 Task: Arrange a 45-minute update session on organizational changes.
Action: Mouse moved to (82, 148)
Screenshot: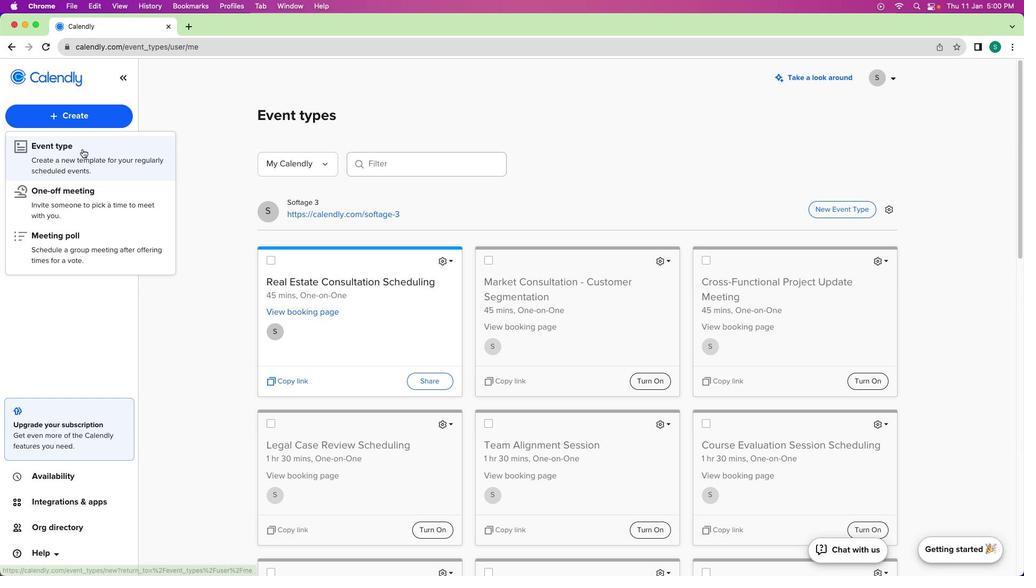 
Action: Mouse pressed left at (82, 148)
Screenshot: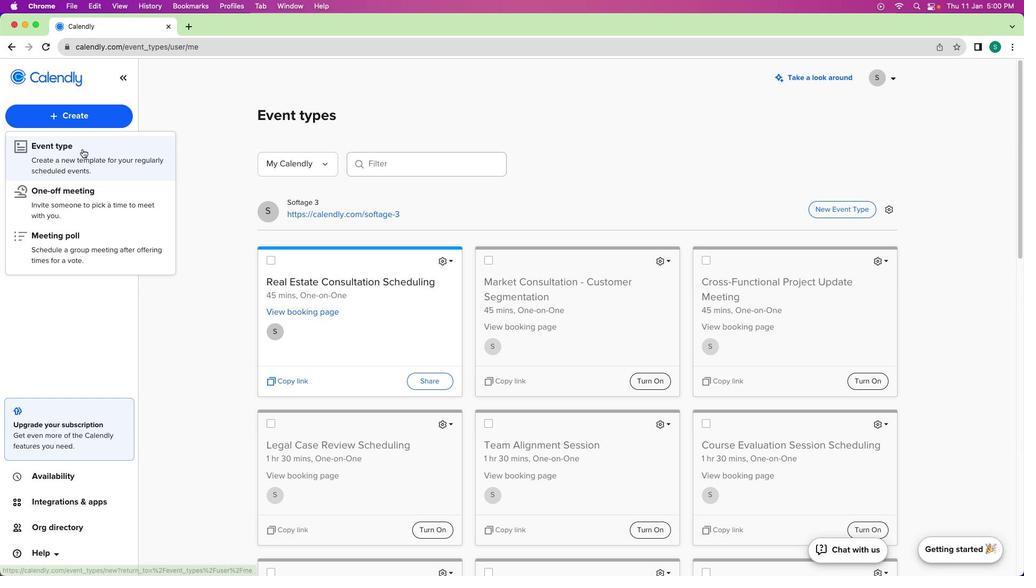 
Action: Mouse moved to (353, 203)
Screenshot: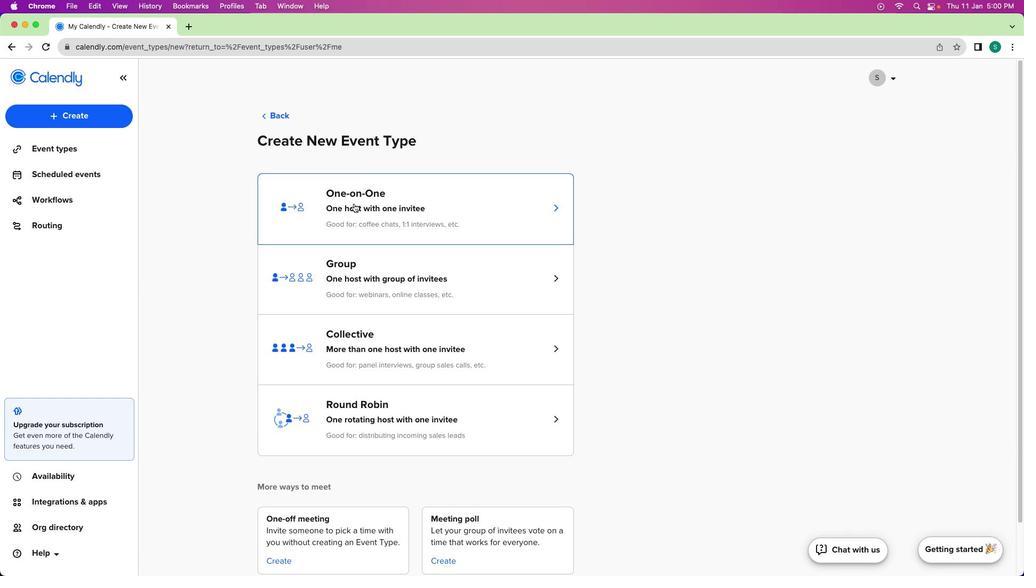 
Action: Mouse pressed left at (353, 203)
Screenshot: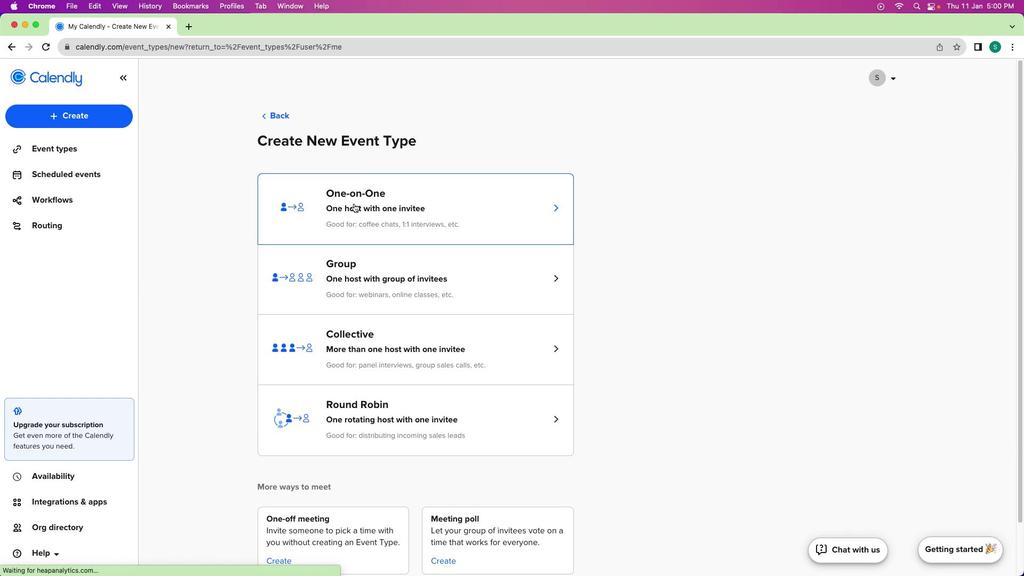 
Action: Mouse moved to (164, 164)
Screenshot: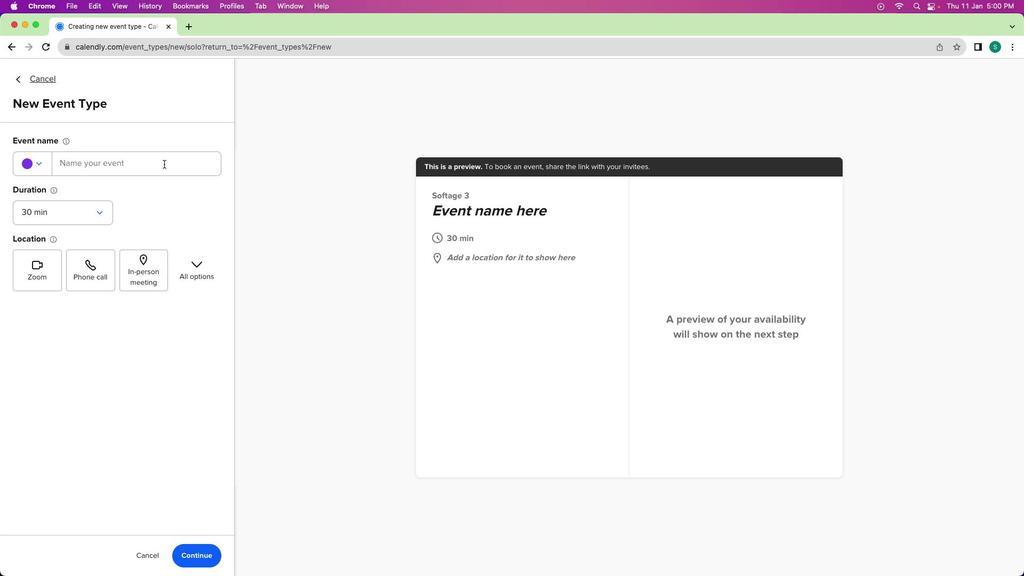 
Action: Mouse pressed left at (164, 164)
Screenshot: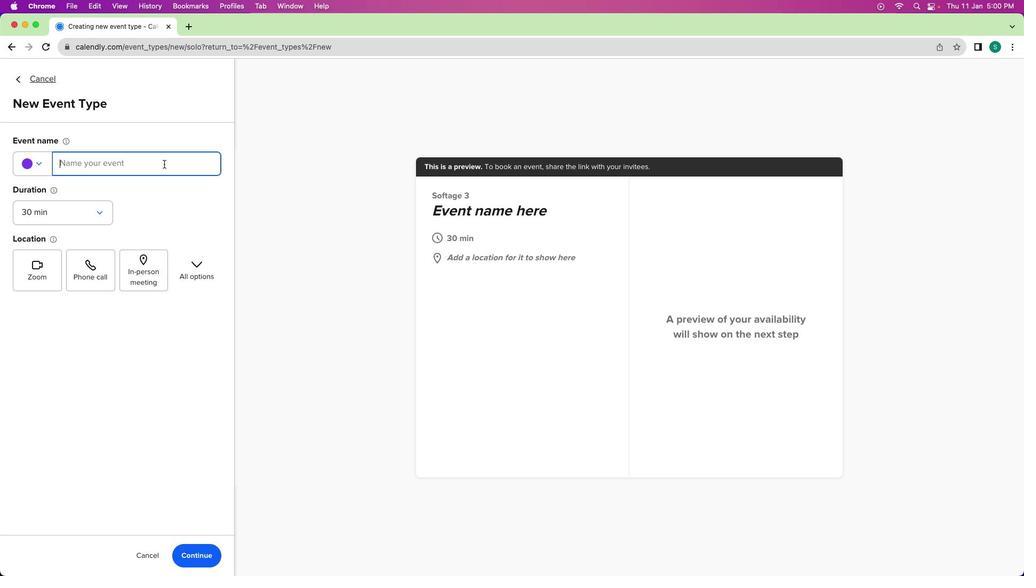 
Action: Mouse moved to (163, 168)
Screenshot: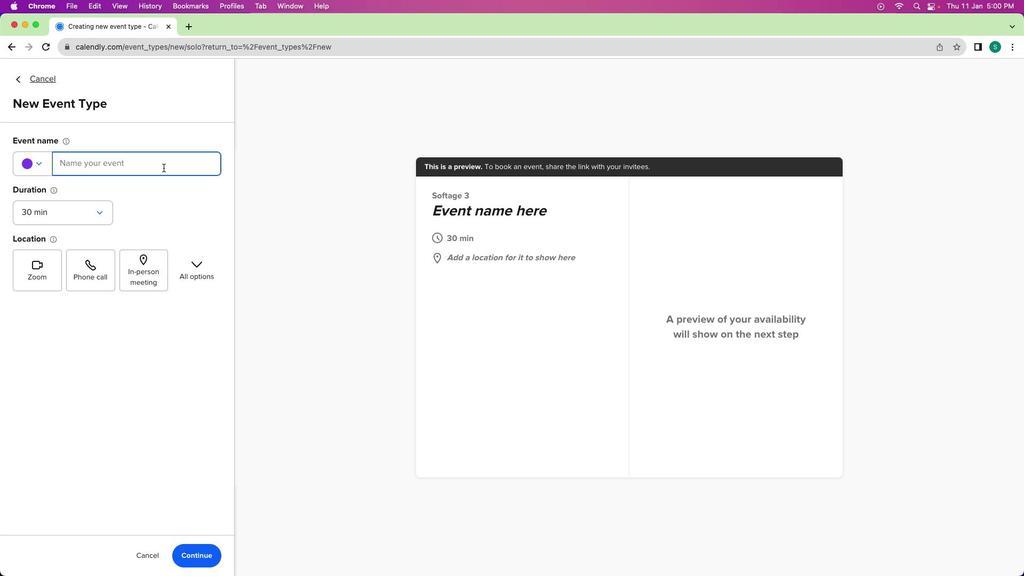 
Action: Key pressed Key.shift'O''r''g''a''n''i''x'Key.backspace'z''a''t''i''o''n''a''l'Key.spaceKey.shift'C''h''a''n''g''e''s'Key.spaceKey.shift'U''p''d''a''t''e'Key.spaceKey.shift'S''e''s''s''i''o''n'
Screenshot: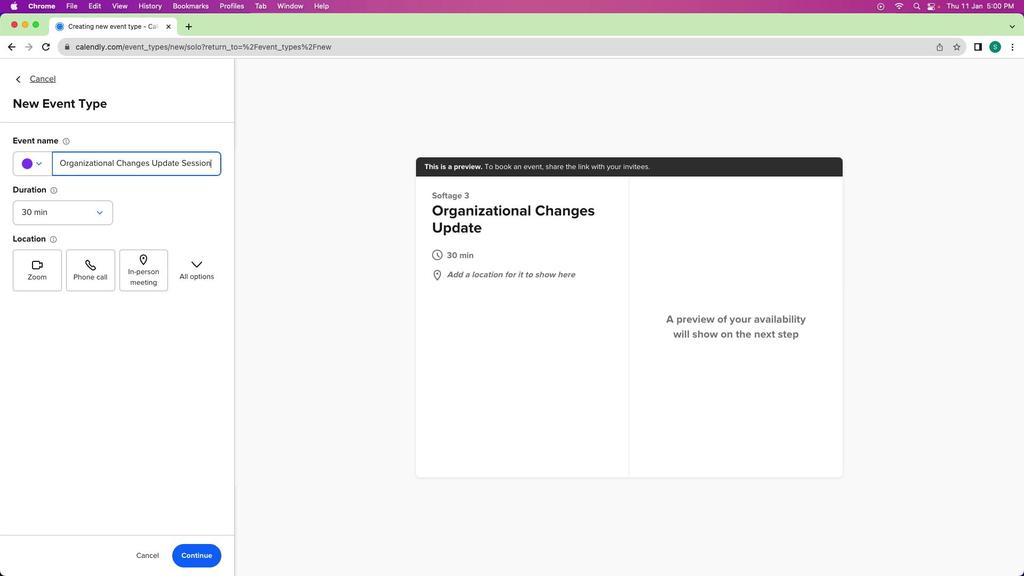 
Action: Mouse moved to (42, 170)
Screenshot: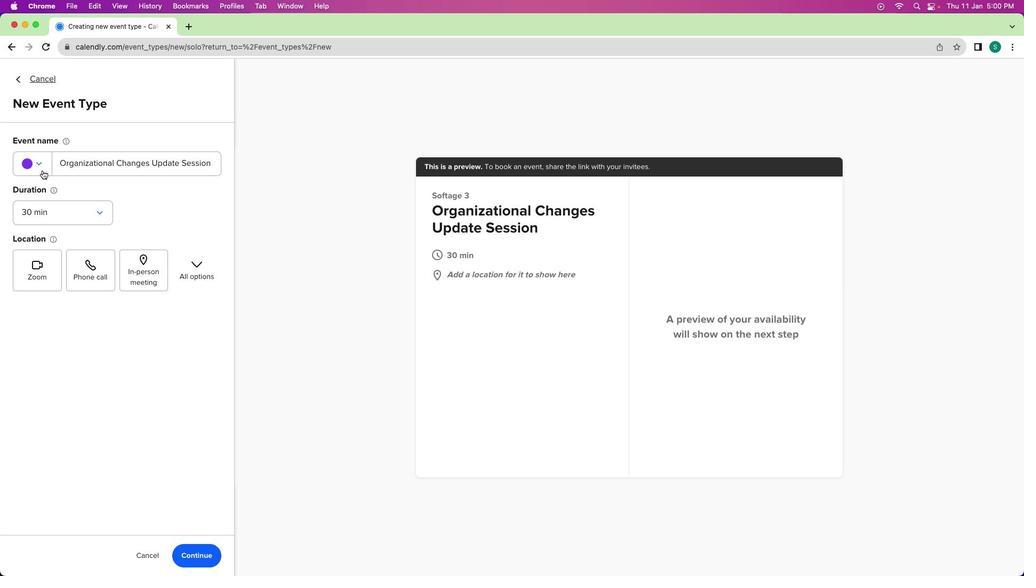 
Action: Mouse pressed left at (42, 170)
Screenshot: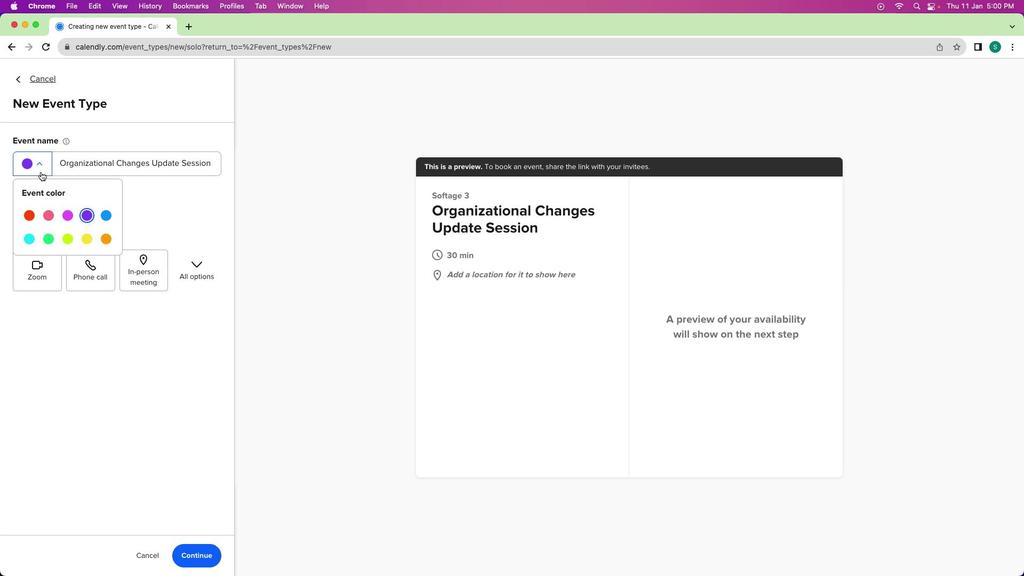 
Action: Mouse moved to (49, 236)
Screenshot: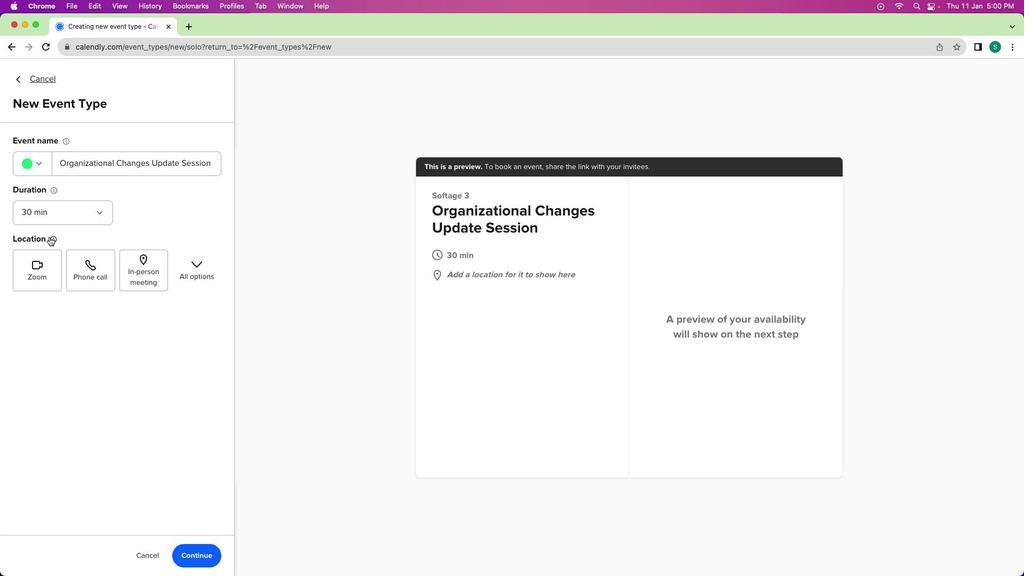 
Action: Mouse pressed left at (49, 236)
Screenshot: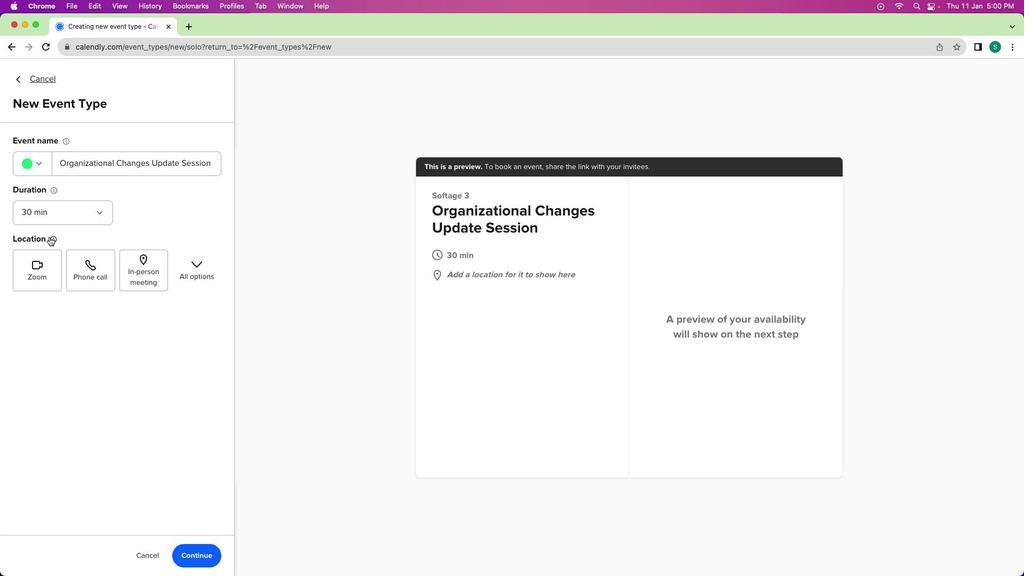 
Action: Mouse moved to (63, 216)
Screenshot: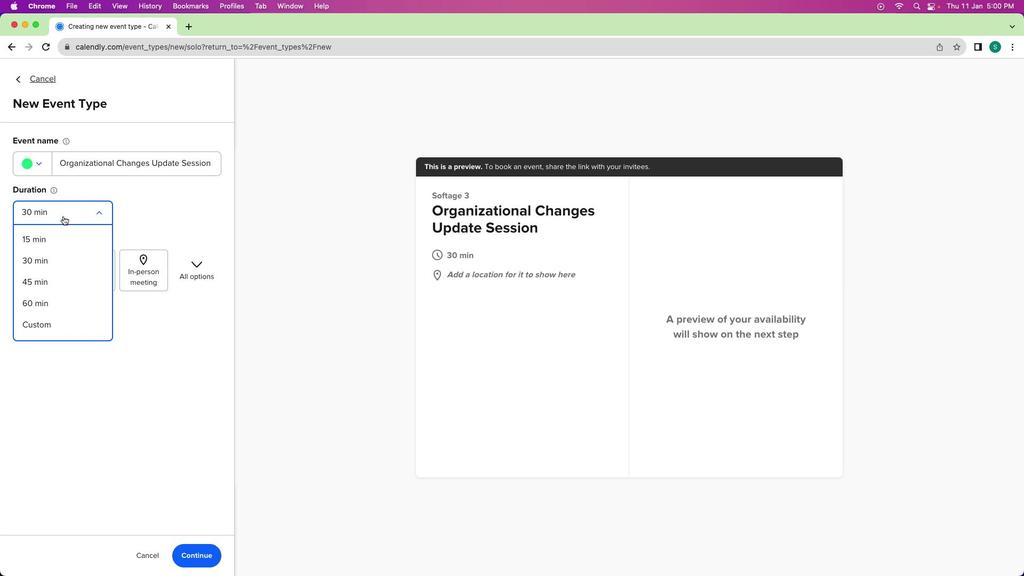 
Action: Mouse pressed left at (63, 216)
Screenshot: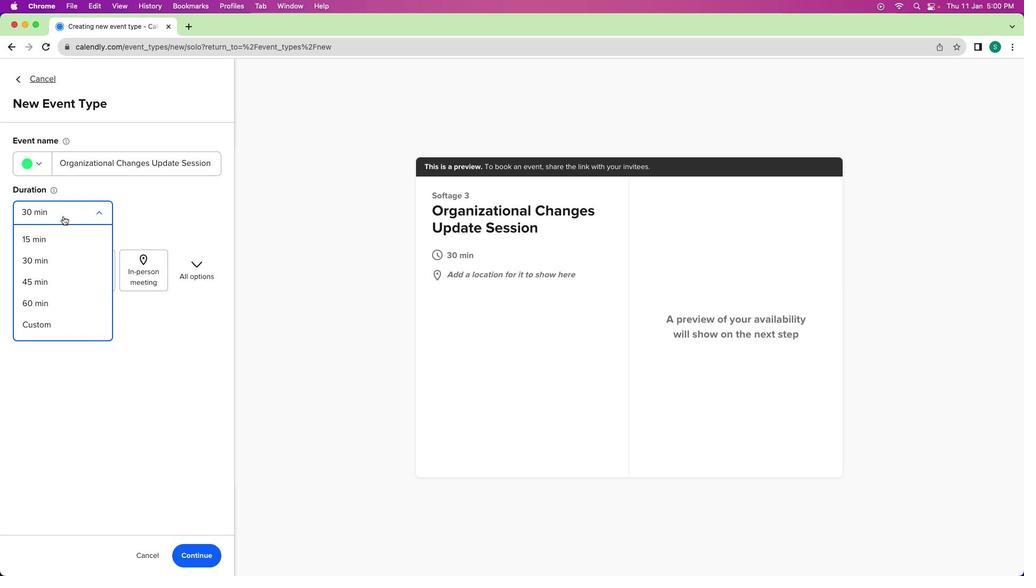 
Action: Mouse moved to (44, 285)
Screenshot: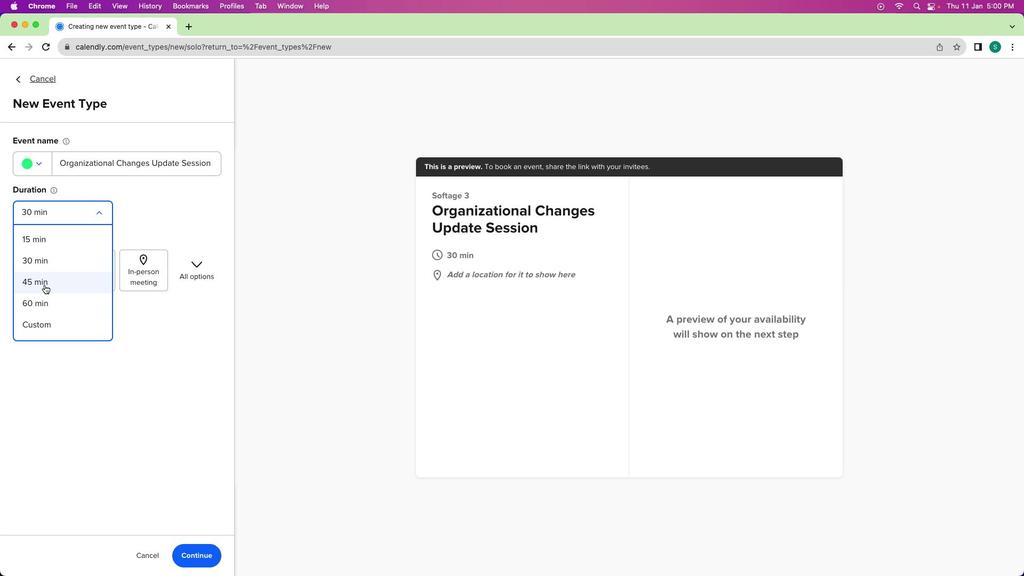 
Action: Mouse pressed left at (44, 285)
Screenshot: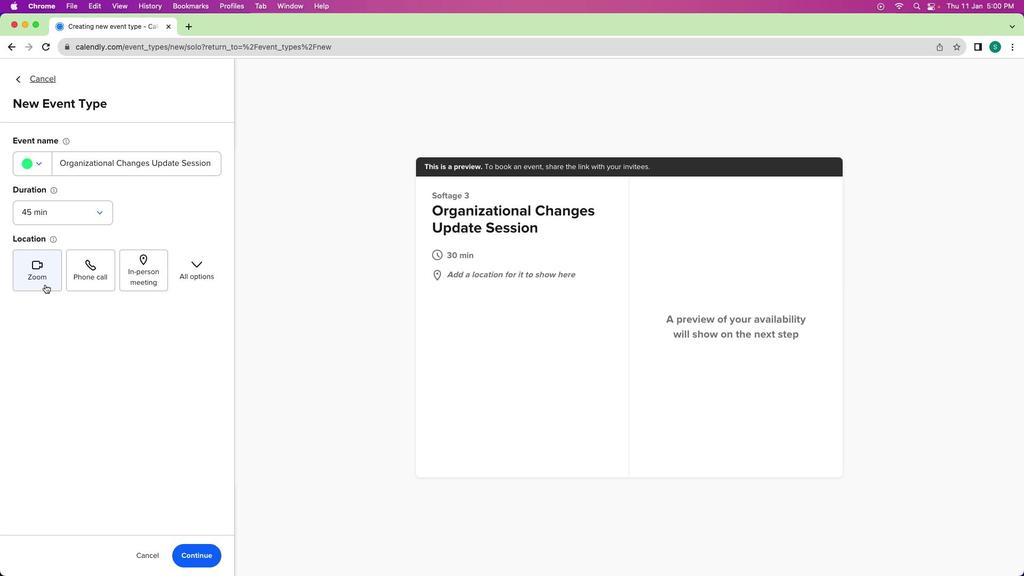 
Action: Mouse moved to (49, 282)
Screenshot: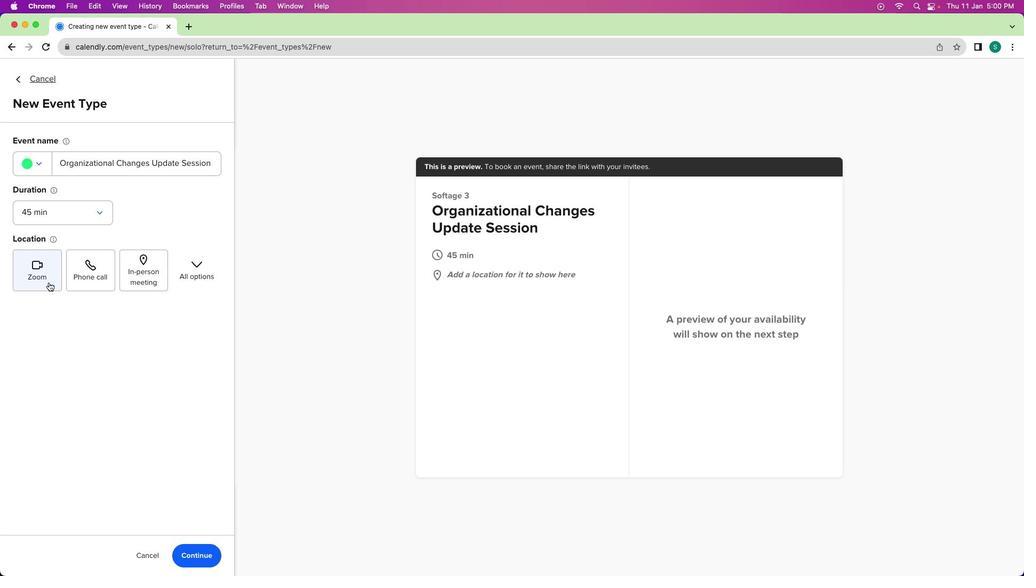 
Action: Mouse pressed left at (49, 282)
Screenshot: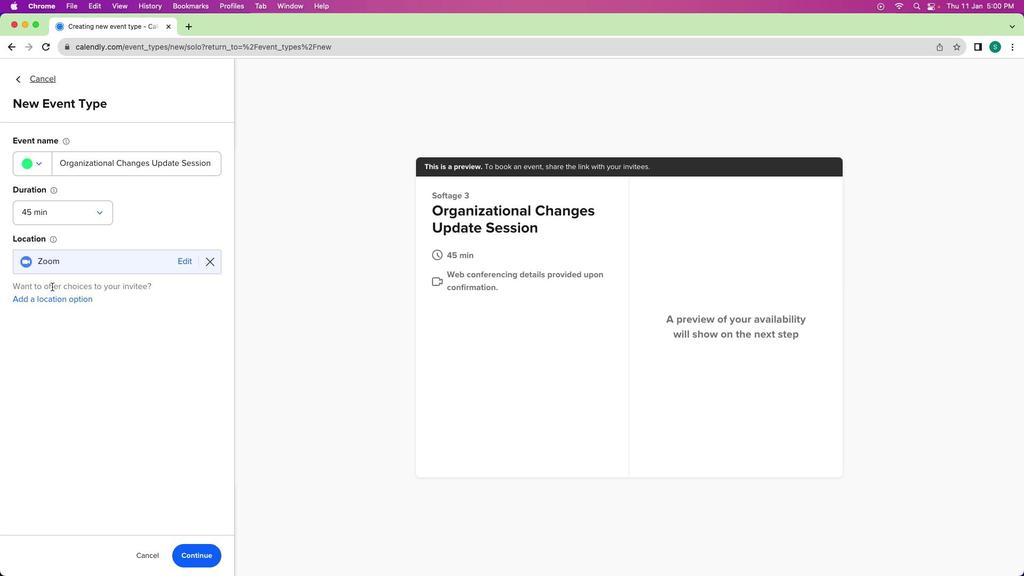 
Action: Mouse moved to (191, 545)
Screenshot: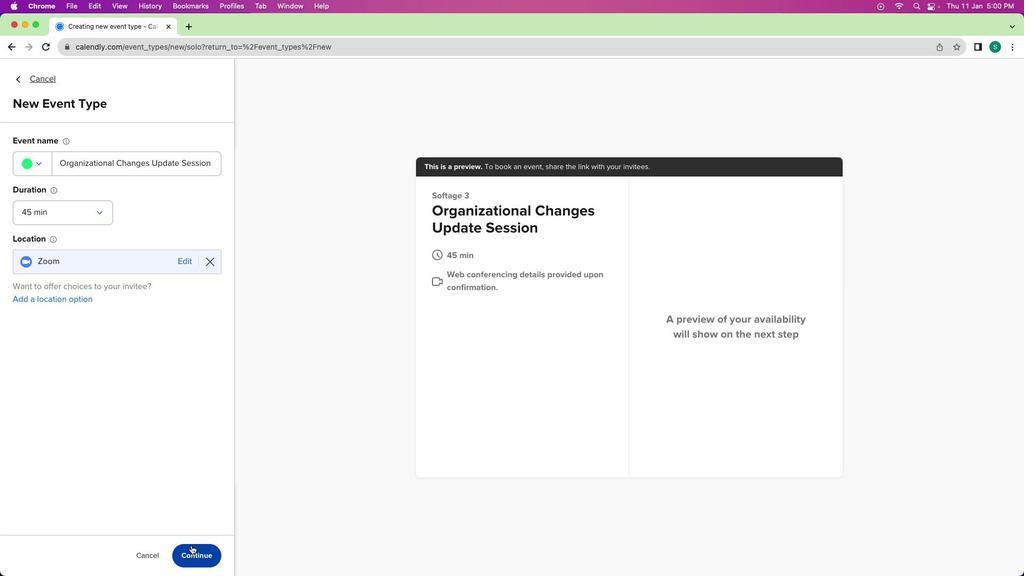 
Action: Mouse pressed left at (191, 545)
Screenshot: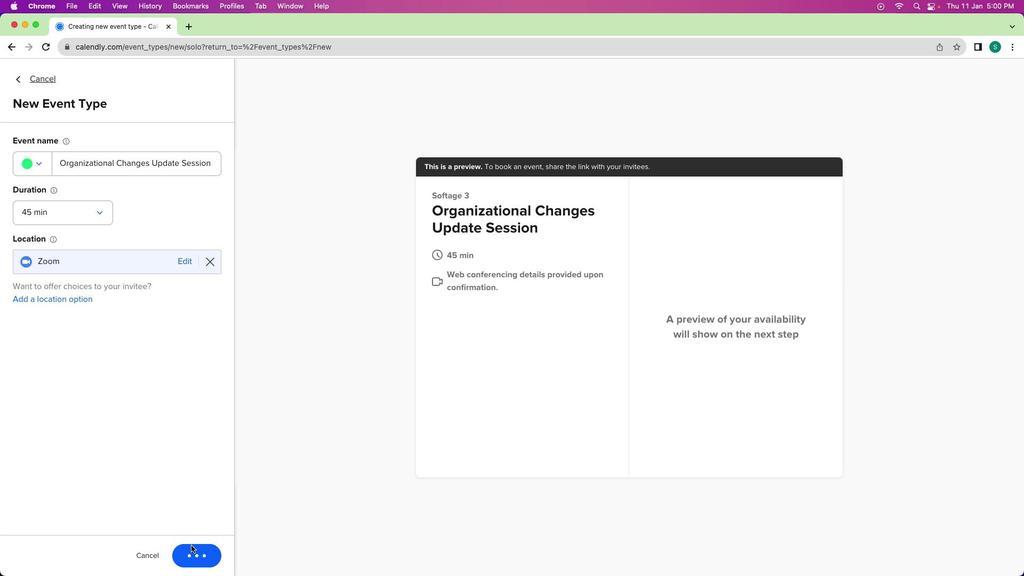 
Action: Mouse moved to (140, 203)
Screenshot: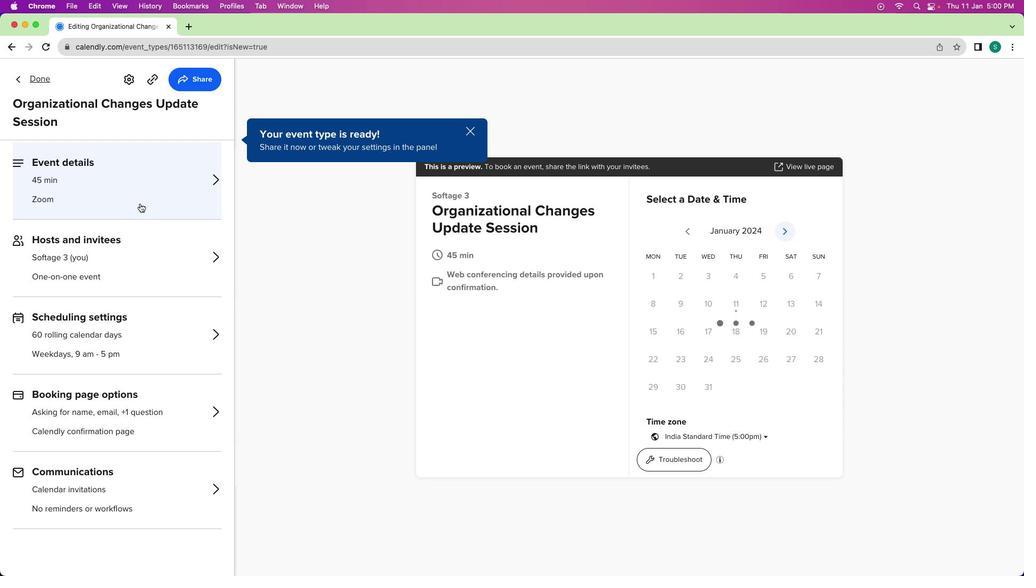 
Action: Mouse pressed left at (140, 203)
Screenshot: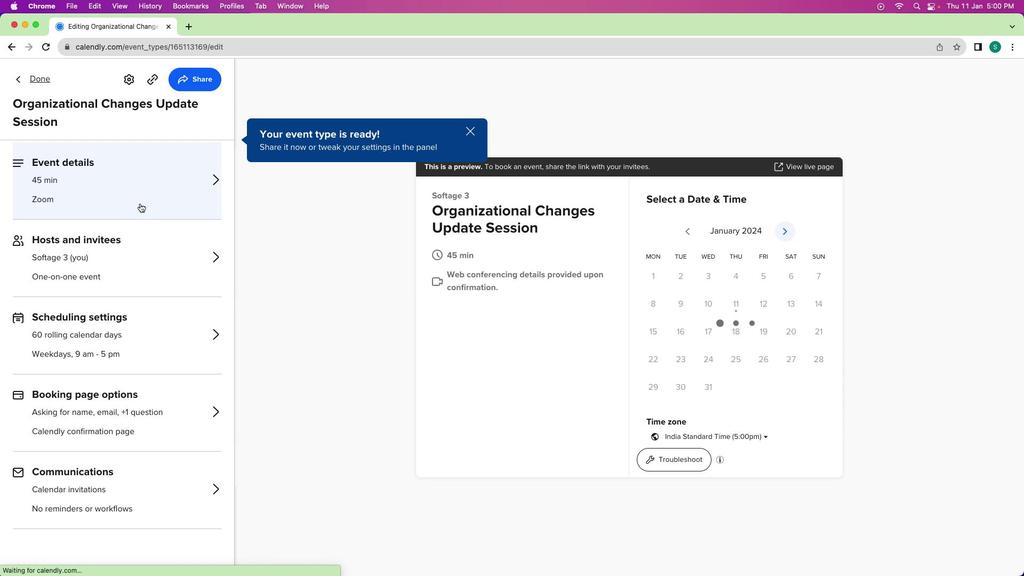 
Action: Mouse moved to (146, 364)
Screenshot: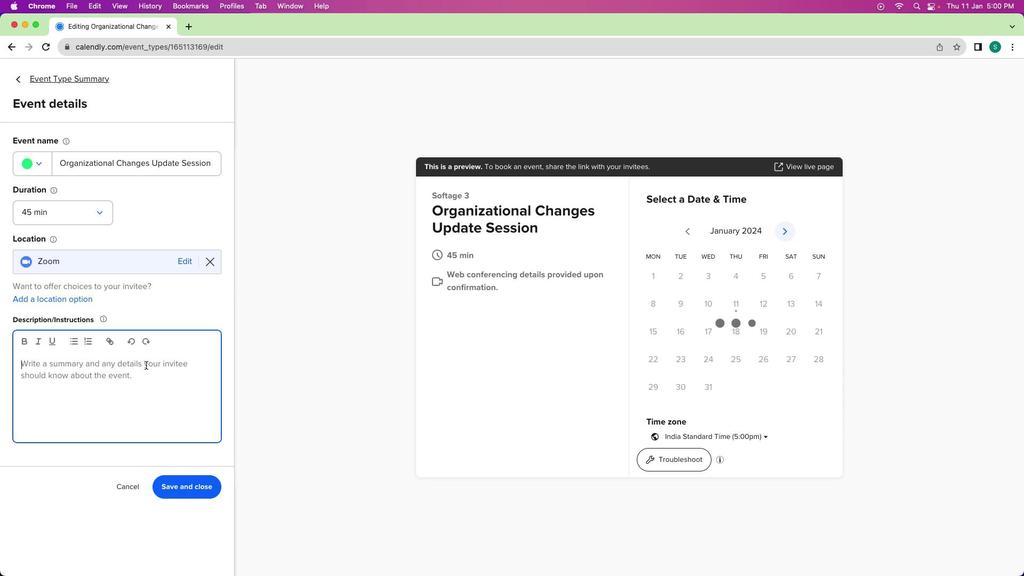 
Action: Mouse pressed left at (146, 364)
Screenshot: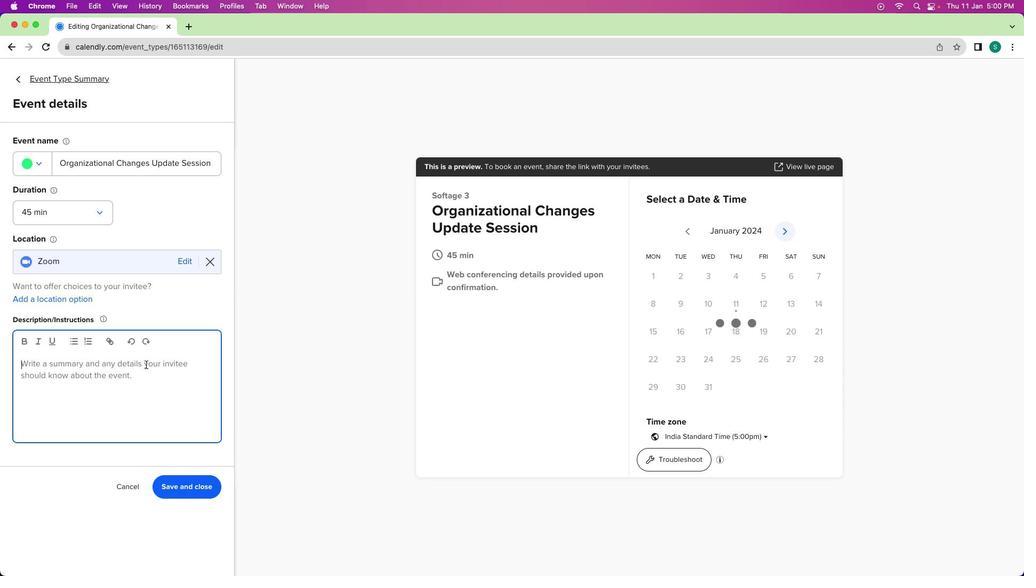 
Action: Mouse moved to (184, 369)
Screenshot: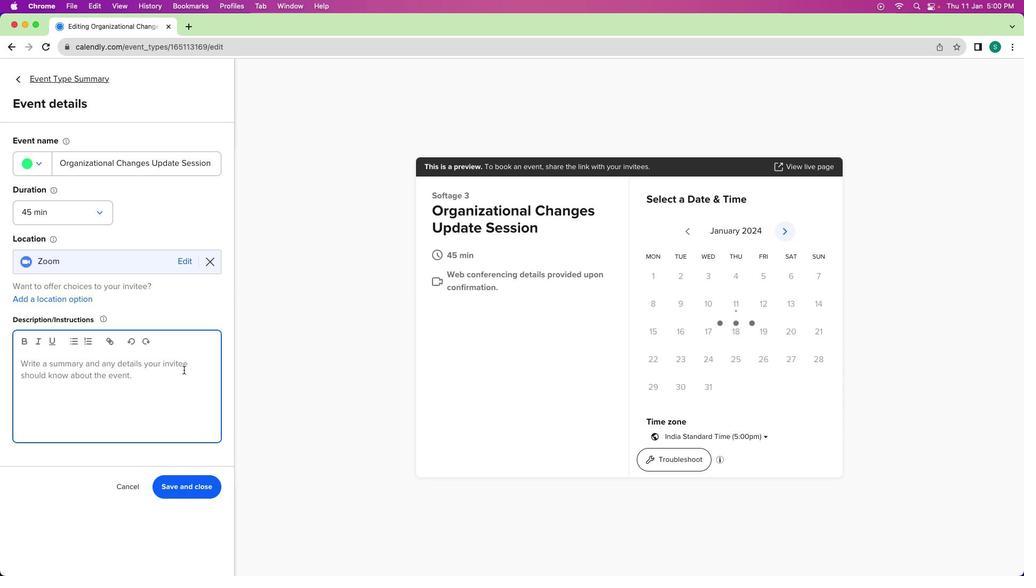 
Action: Key pressed Key.shift'H''i'Key.space't''e''a''m'','Key.spaceKey.enterKey.shift'T''o'Key.space'k''e''e''p'Key.space'e''v''e''r''y''o''n''r'Key.backspace'e'Key.space'i''n''f''o''r''m''e''d'Key.space'a''n''d'Key.space'a''d''d''r''e'Key.backspaceKey.backspaceKey.backspaceKey.backspace'l''i''g''n''e''d'Key.space'd''u''r''i''n''g'Key.space'o''u''r'Key.space'o''r''g''a''n''i''z''a''t''o'Key.backspace'o'Key.backspace'i''o''n''a''l'Key.space'c''h''a''n''g''e''s'','Key.space'i'Key.backspaceKey.shift'I'"'"'v''e'Key.space's''c''h''e''d''u''e''e''l'Key.backspaceKey.backspaceKey.backspace'l''e''d'Key.space'a'Key.space'4''5''-''m''i''n''u''t''e'Key.space'u''p''d''a''t''e'Key.space's''e''s''s''i''o''n''.'Key.spaceKey.shift'L''e''t'"'"'s'Key.space'd''i''s''c''u''s''s'Key.space't''h''e'Key.space'l''a''t''e''s''t'Key.space'd''e''v''e''l''o''p''m''e''n''t''s'','Key.space'a''d''d''r''e''s''s'Key.space'c''o''n''c''e''r''s''n'Key.backspaceKey.backspace'n''s'','Key.space'a''n''d'Key.space'e''n''s''u''r''e'Key.spaceKey.space'c''a''l''r''i''t''y'Key.space'f''f''o'Key.backspaceKey.backspaceKey.backspaceKey.leftKey.leftKey.leftKey.leftKey.leftKey.backspaceKey.backspaceKey.leftKey.right'l'Key.downKey.leftKey.leftKey.leftKey.leftKey.left'a'Key.down'm''o''v''i''n''g'Key.space'f''o''r''w''a''r''e'Key.backspace'd''.'Key.enterKey.shift'U'Key.shiftKey.backspace'y''o''u''r'Key.space'o'Key.backspace'p''a''r''t''i''c''i''p''a''r'Key.backspace't''i''o''n'Key.space'i''s'Key.space'c''r''u''c''i''a''l''.'Key.enterKey.leftKey.backspaceKey.shift_rKey.shiftKey.shift_r'!'Key.enterKey.enterKey.shift'B''e''s''t'Key.space'r''e''g''a''r''d''s'','Key.enterKey.shift'S''o''f''t'Key.shift'A''g''e'
Screenshot: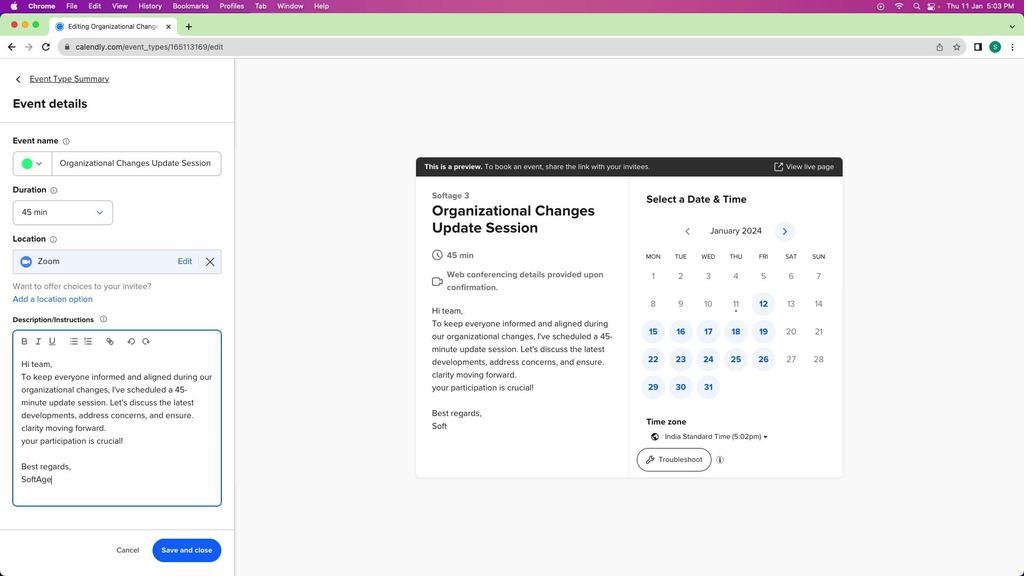 
Action: Mouse moved to (192, 552)
Screenshot: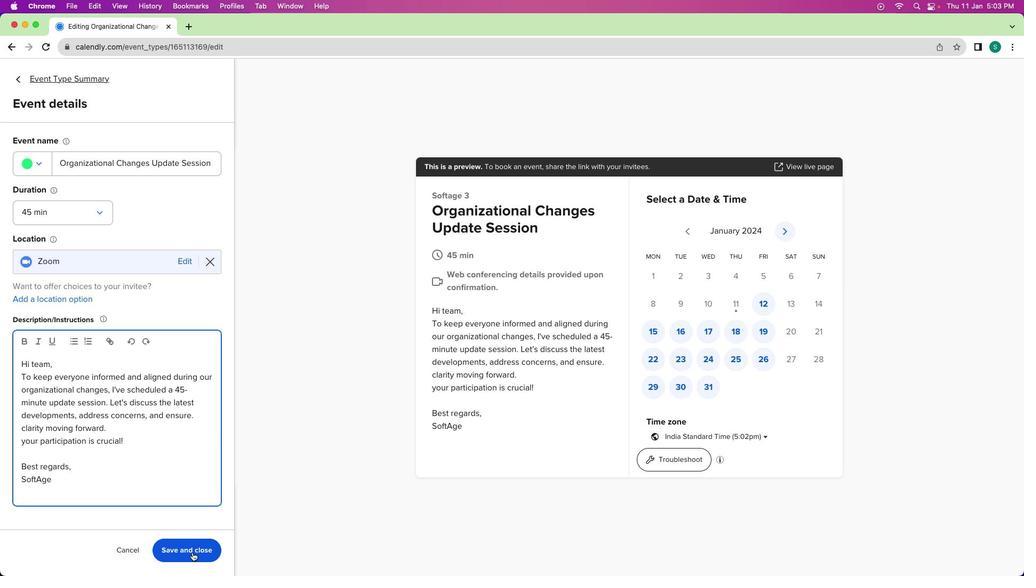 
Action: Mouse pressed left at (192, 552)
Screenshot: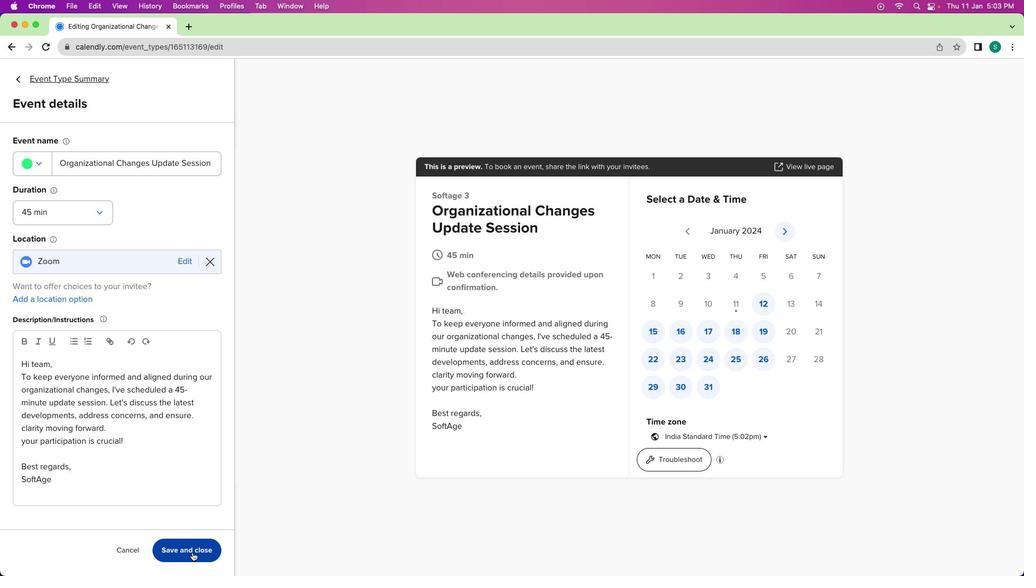 
Action: Mouse moved to (151, 353)
Screenshot: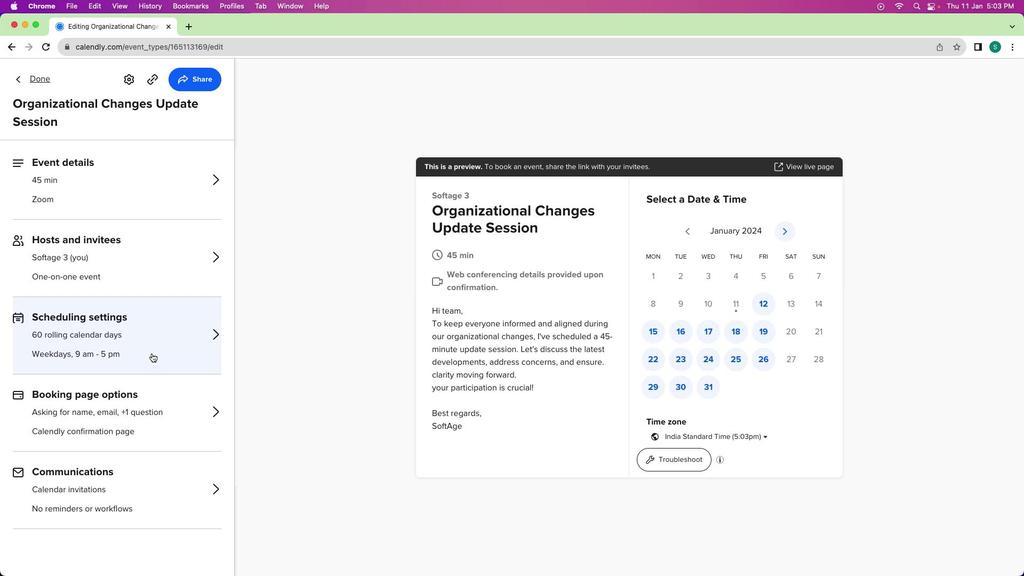 
Action: Mouse pressed left at (151, 353)
Screenshot: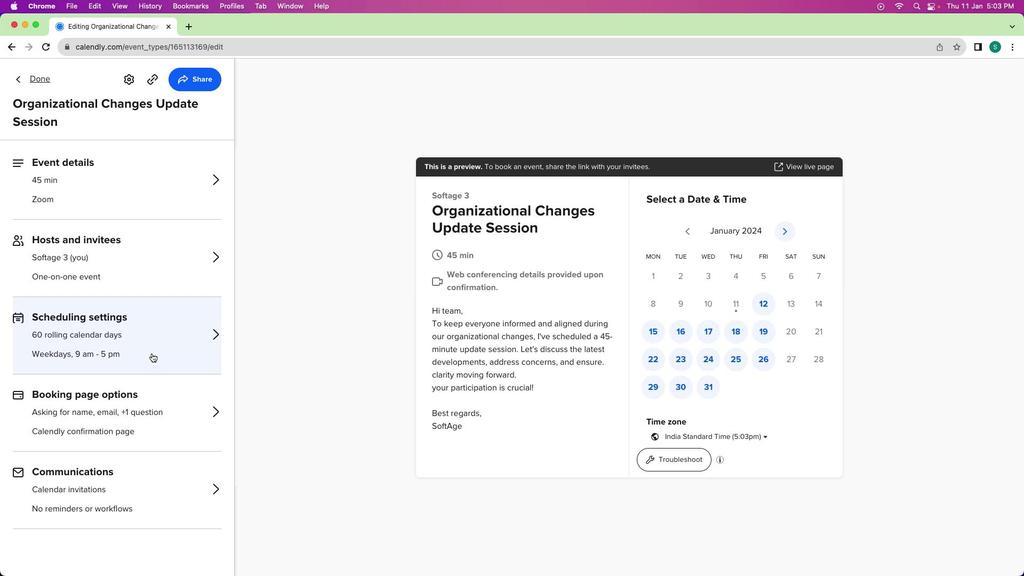 
Action: Mouse moved to (196, 398)
Screenshot: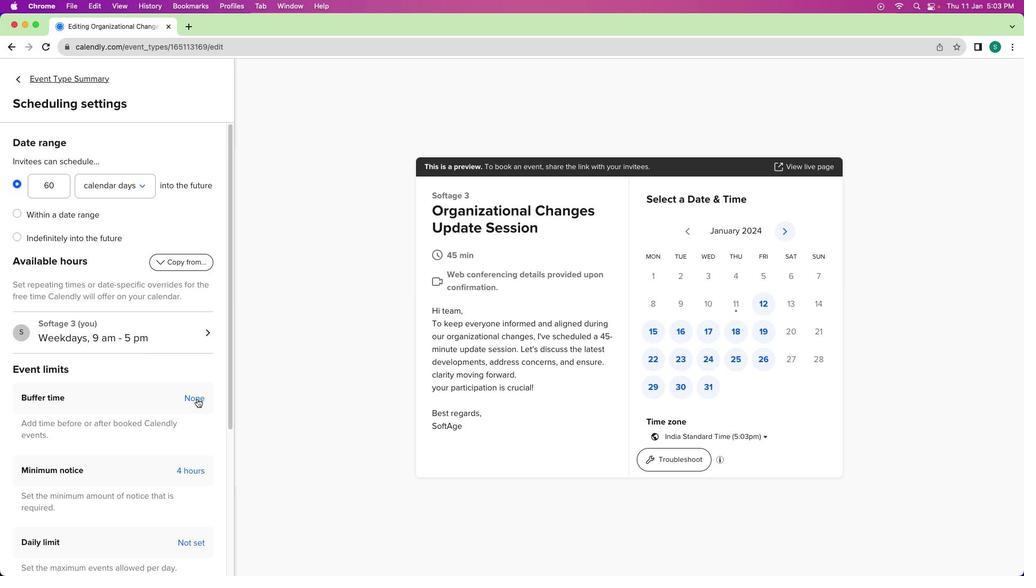 
Action: Mouse pressed left at (196, 398)
Screenshot: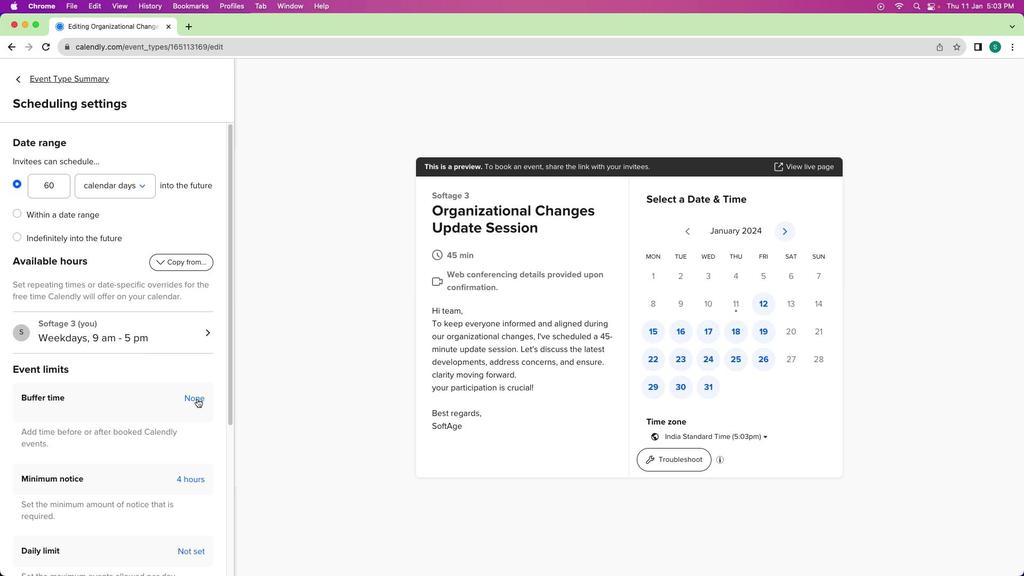 
Action: Mouse moved to (154, 434)
Screenshot: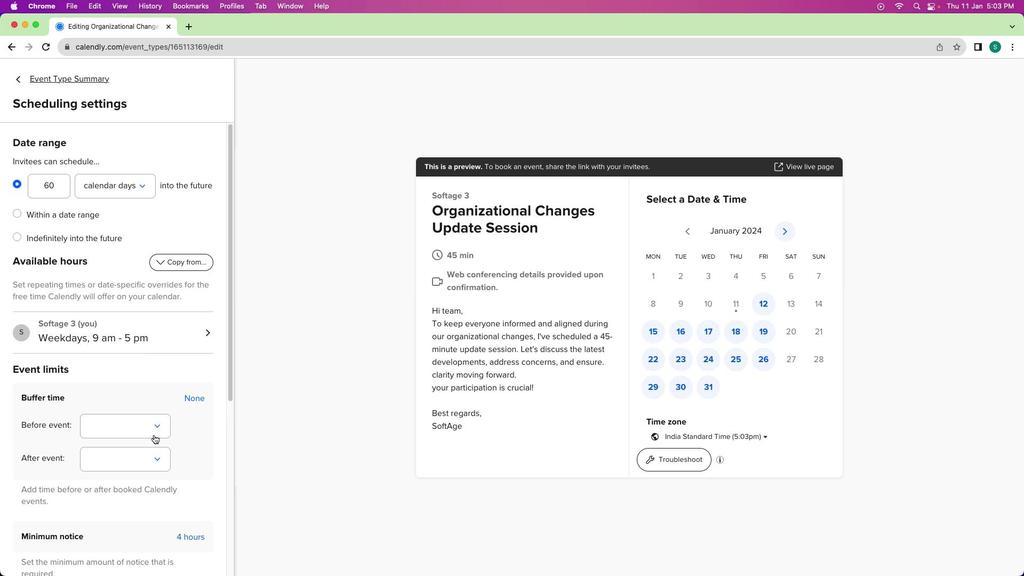 
Action: Mouse pressed left at (154, 434)
Screenshot: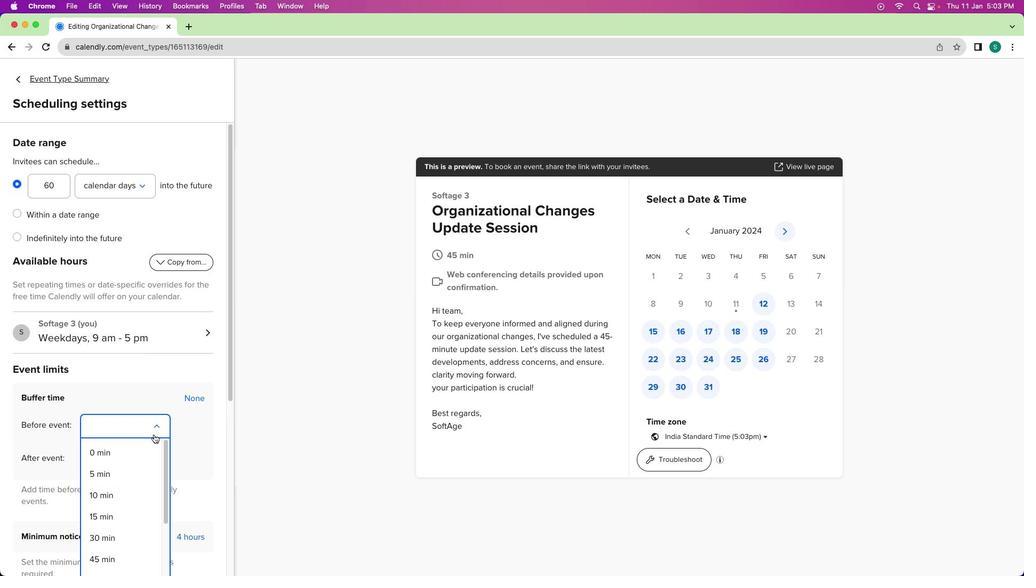 
Action: Mouse moved to (115, 535)
Screenshot: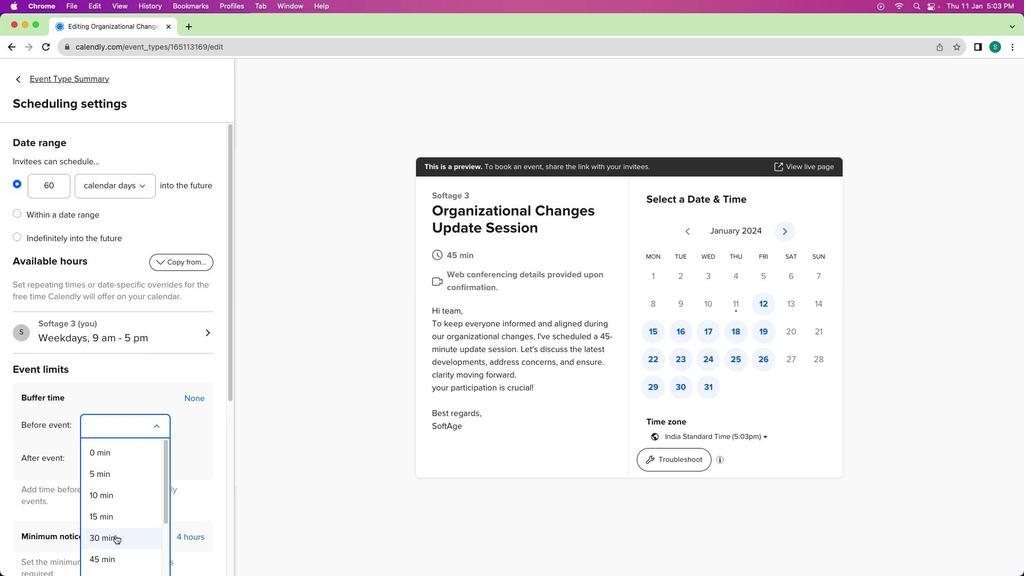 
Action: Mouse pressed left at (115, 535)
Screenshot: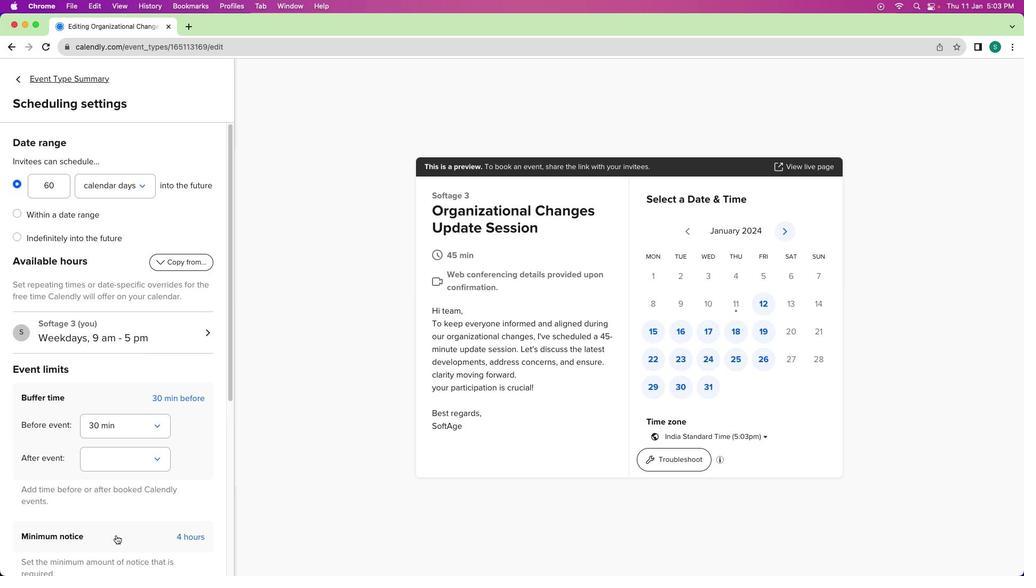 
Action: Mouse moved to (107, 452)
Screenshot: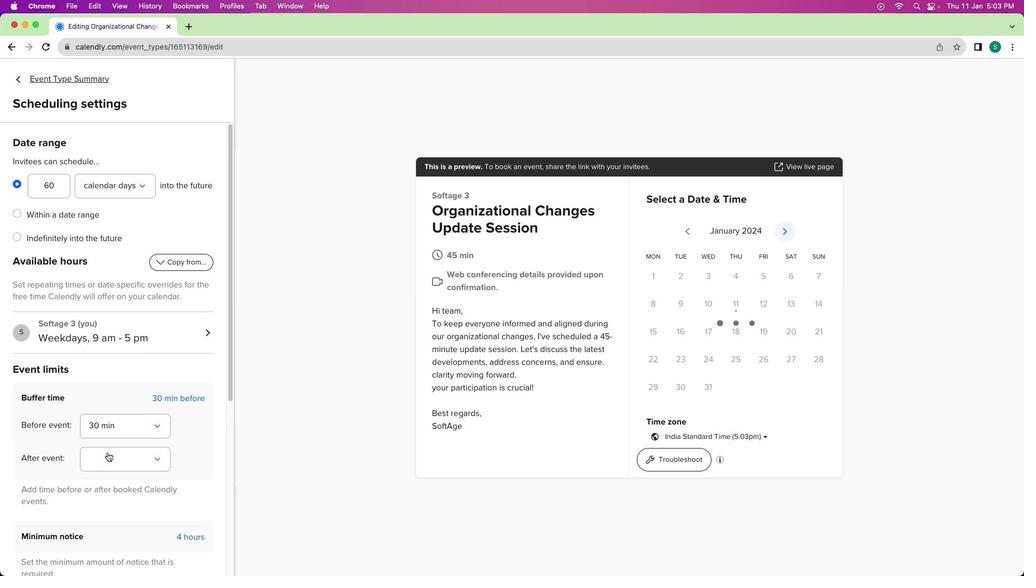 
Action: Mouse pressed left at (107, 452)
Screenshot: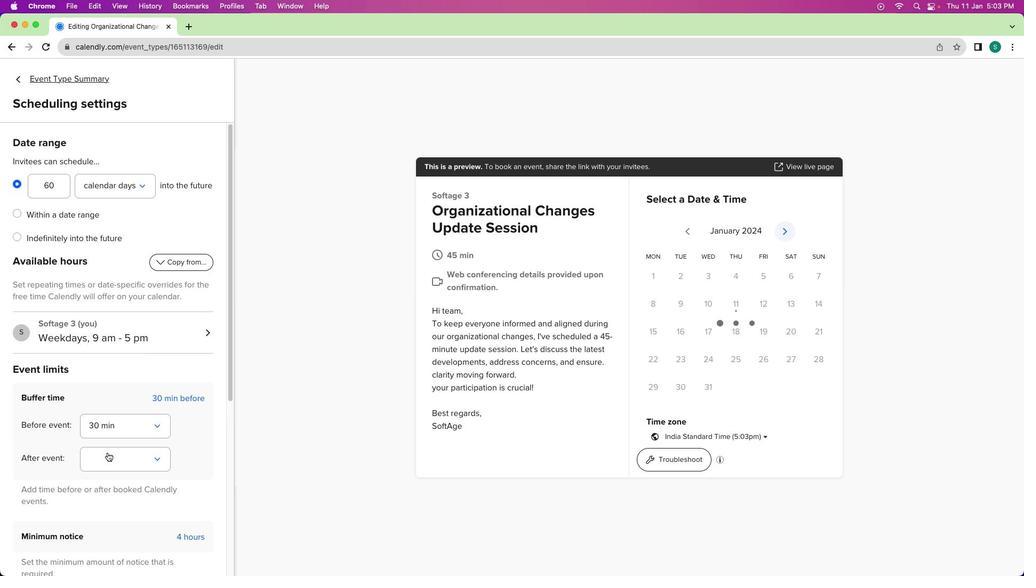 
Action: Mouse moved to (107, 489)
Screenshot: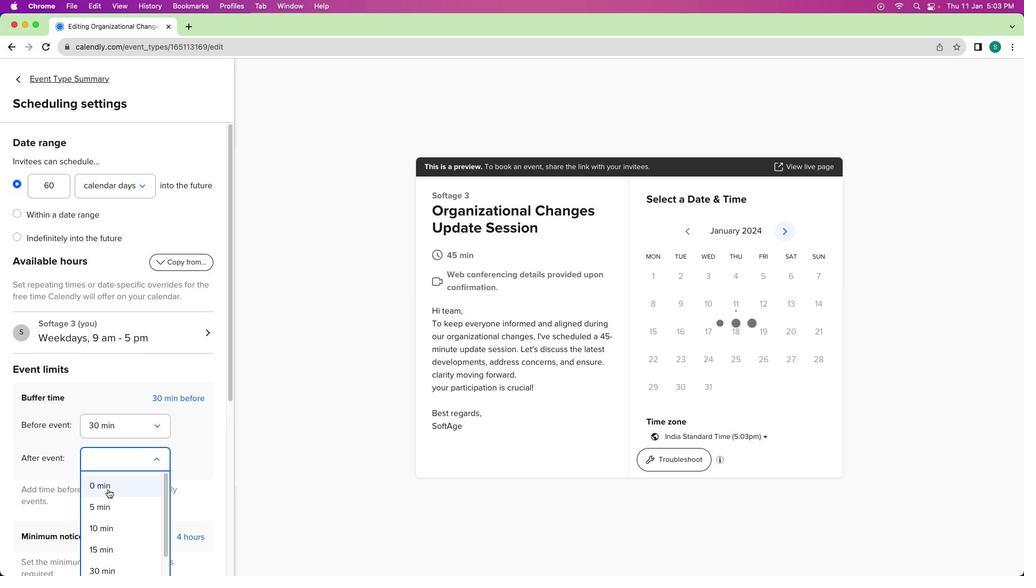 
Action: Mouse pressed left at (107, 489)
Screenshot: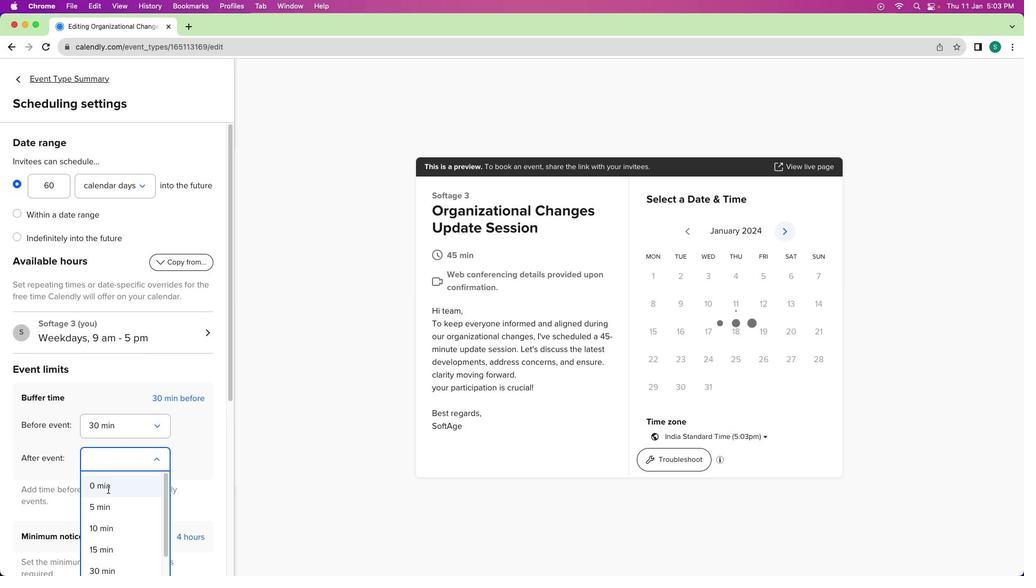 
Action: Mouse moved to (104, 473)
Screenshot: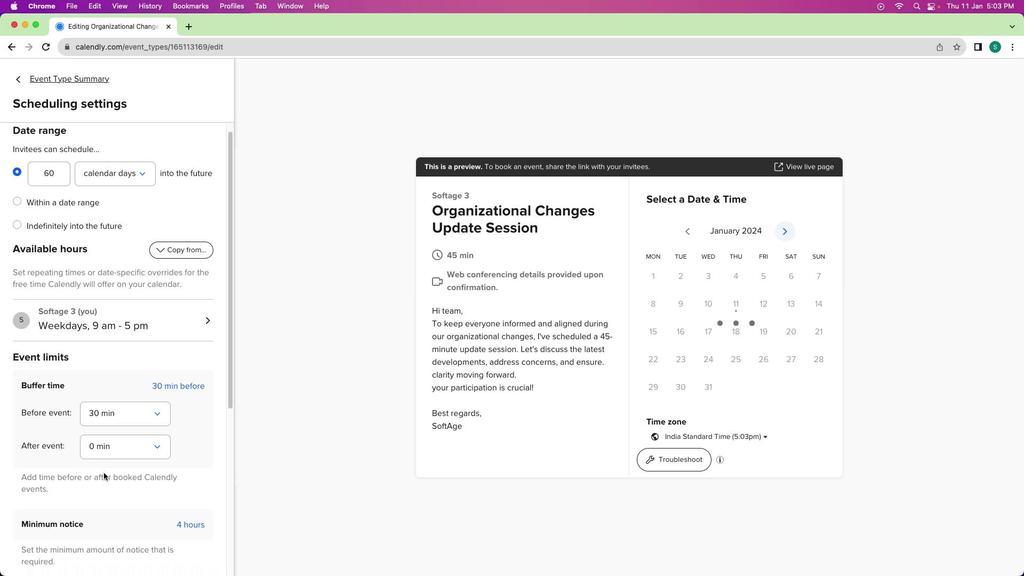 
Action: Mouse scrolled (104, 473) with delta (0, 0)
Screenshot: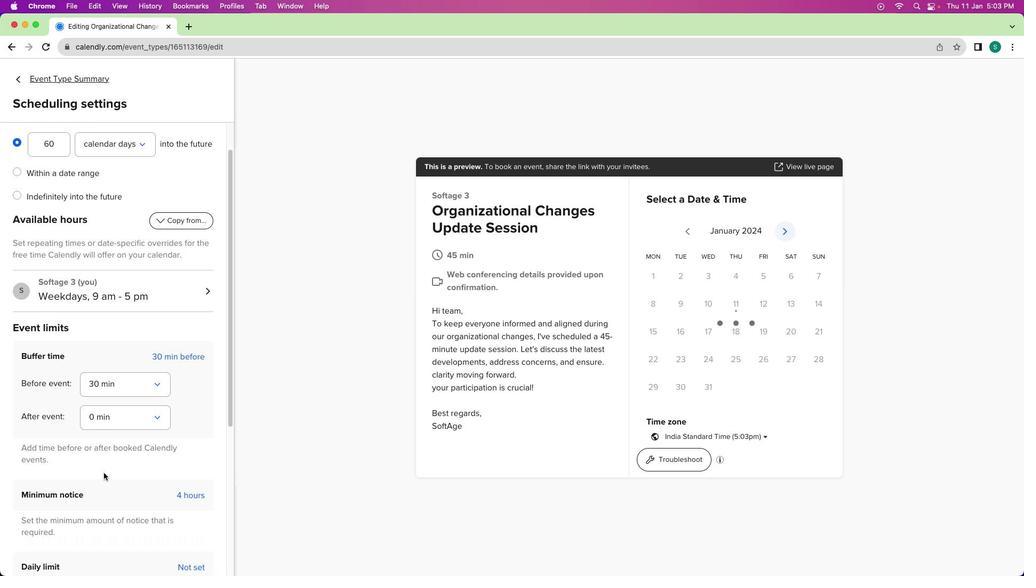 
Action: Mouse moved to (103, 473)
Screenshot: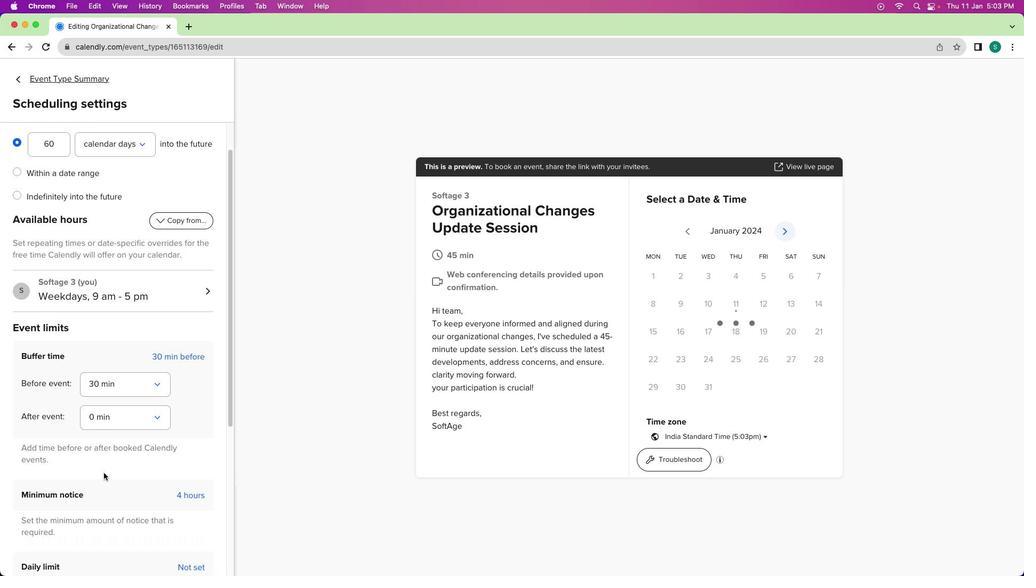 
Action: Mouse scrolled (103, 473) with delta (0, 0)
Screenshot: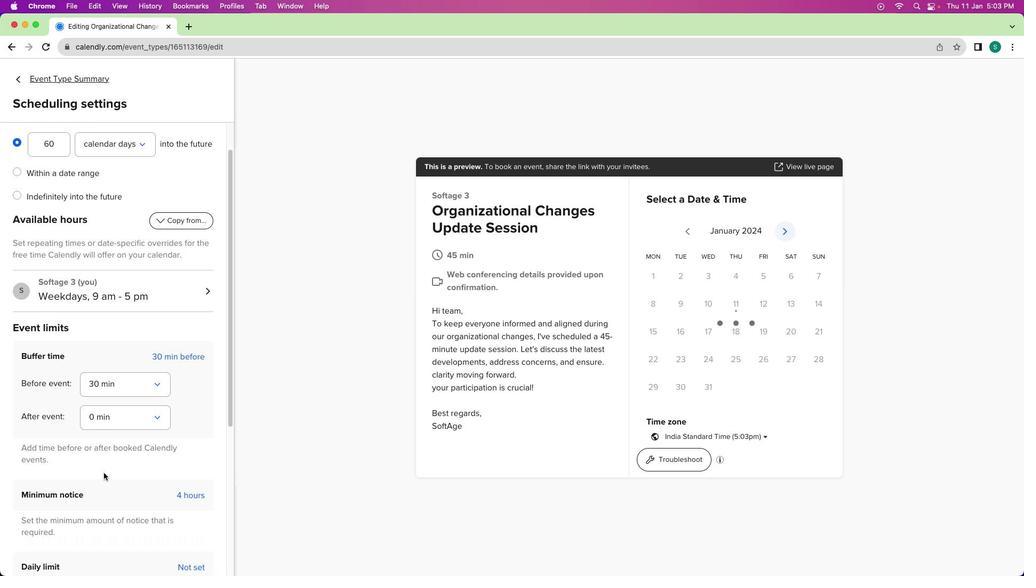 
Action: Mouse scrolled (103, 473) with delta (0, -1)
Screenshot: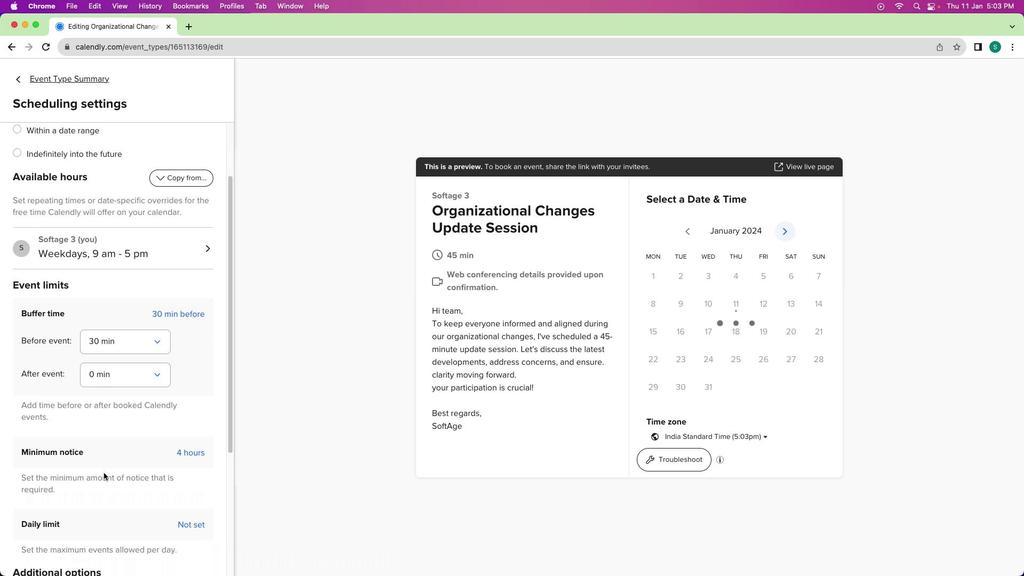 
Action: Mouse scrolled (103, 473) with delta (0, 0)
Screenshot: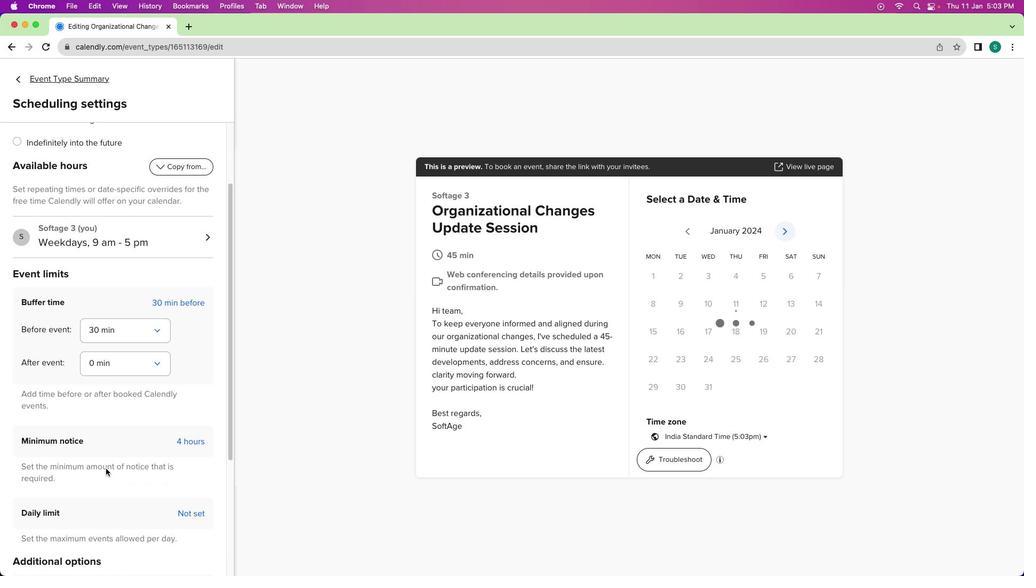 
Action: Mouse scrolled (103, 473) with delta (0, 0)
Screenshot: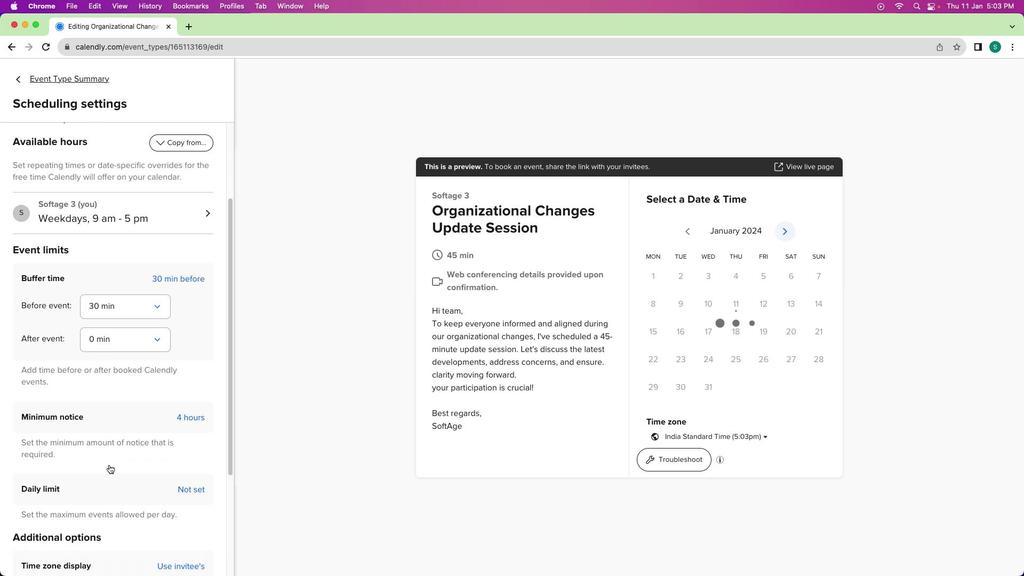 
Action: Mouse scrolled (103, 473) with delta (0, -1)
Screenshot: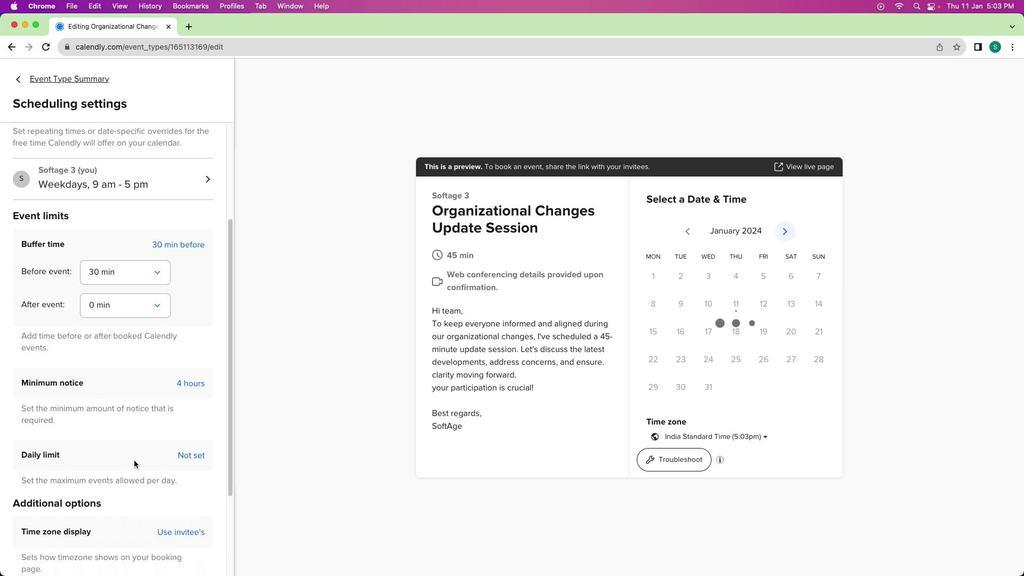 
Action: Mouse moved to (190, 384)
Screenshot: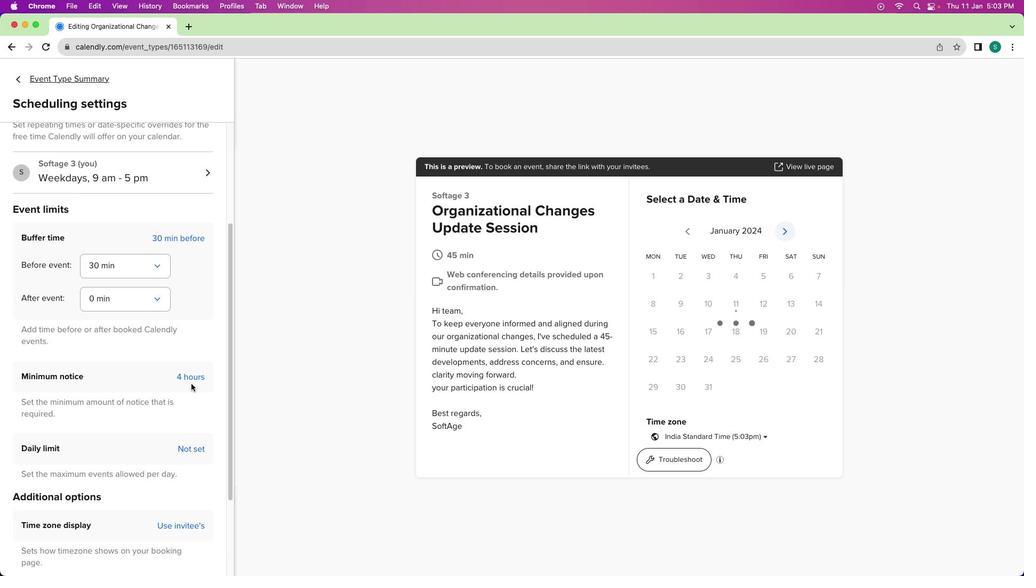 
Action: Mouse pressed left at (190, 384)
Screenshot: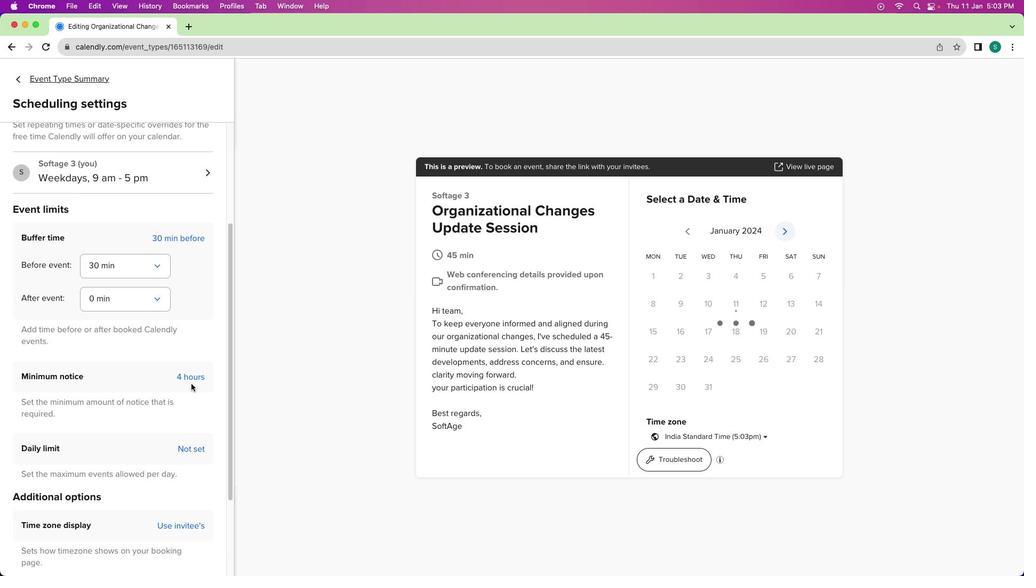 
Action: Mouse moved to (189, 380)
Screenshot: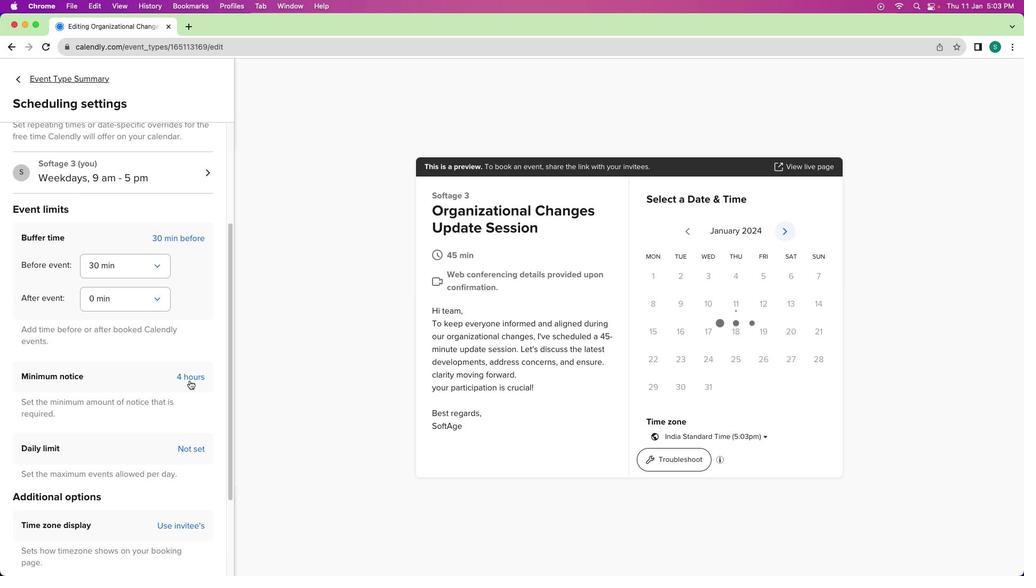 
Action: Mouse pressed left at (189, 380)
Screenshot: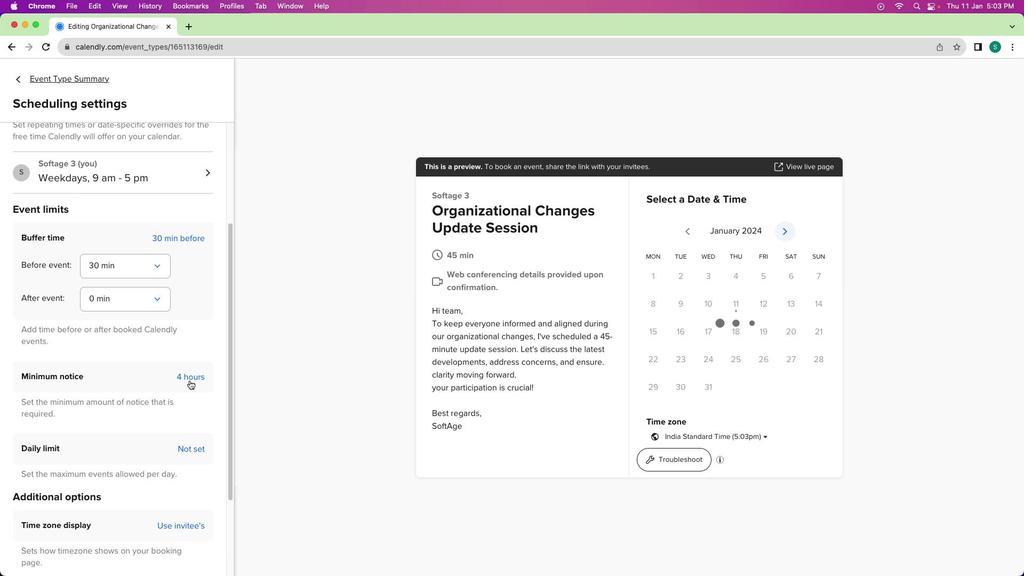 
Action: Mouse moved to (55, 355)
Screenshot: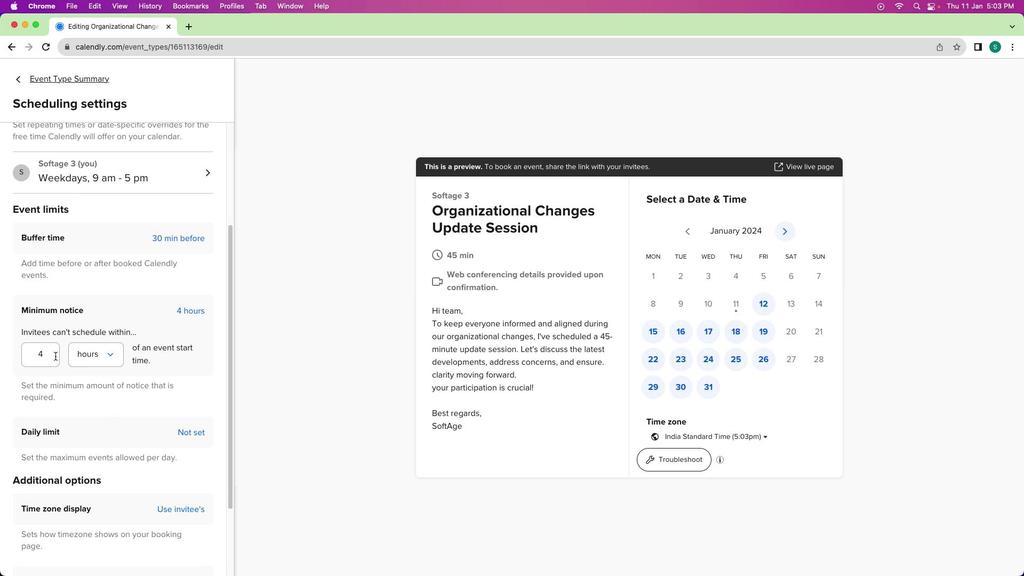 
Action: Mouse pressed left at (55, 355)
Screenshot: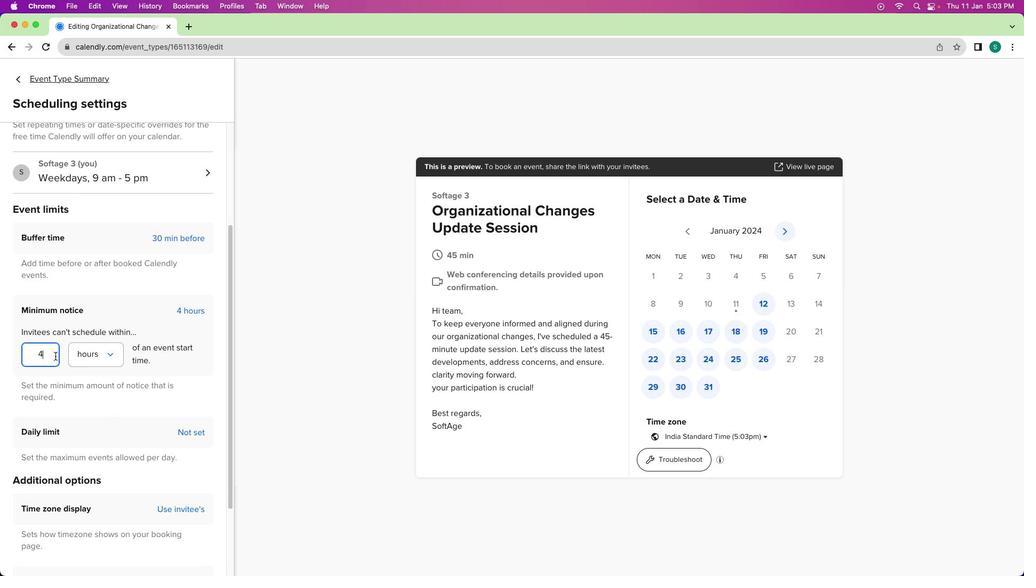 
Action: Key pressed Key.backspace'2'
Screenshot: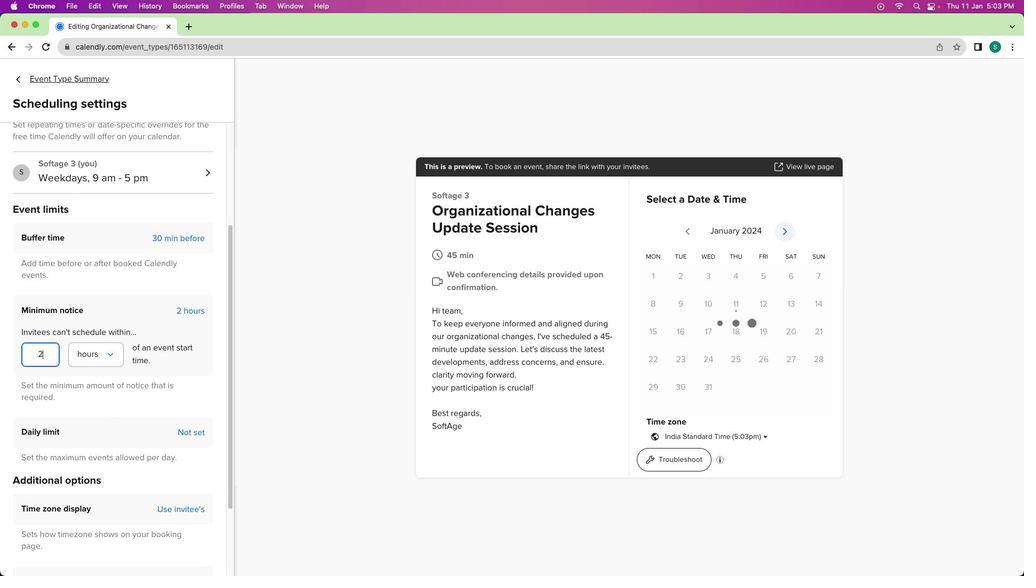 
Action: Mouse moved to (260, 511)
Screenshot: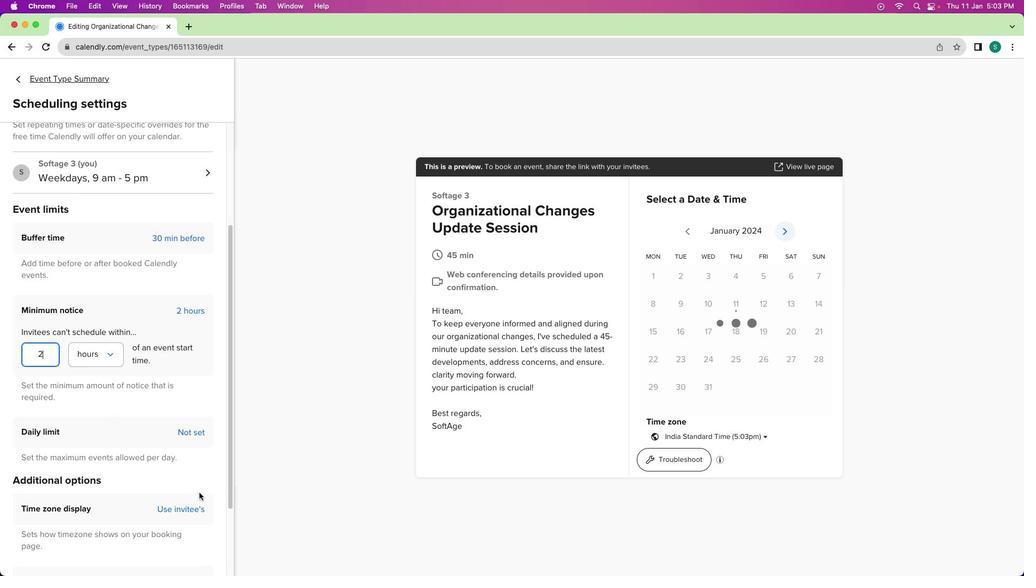 
Action: Mouse scrolled (260, 511) with delta (0, 0)
Screenshot: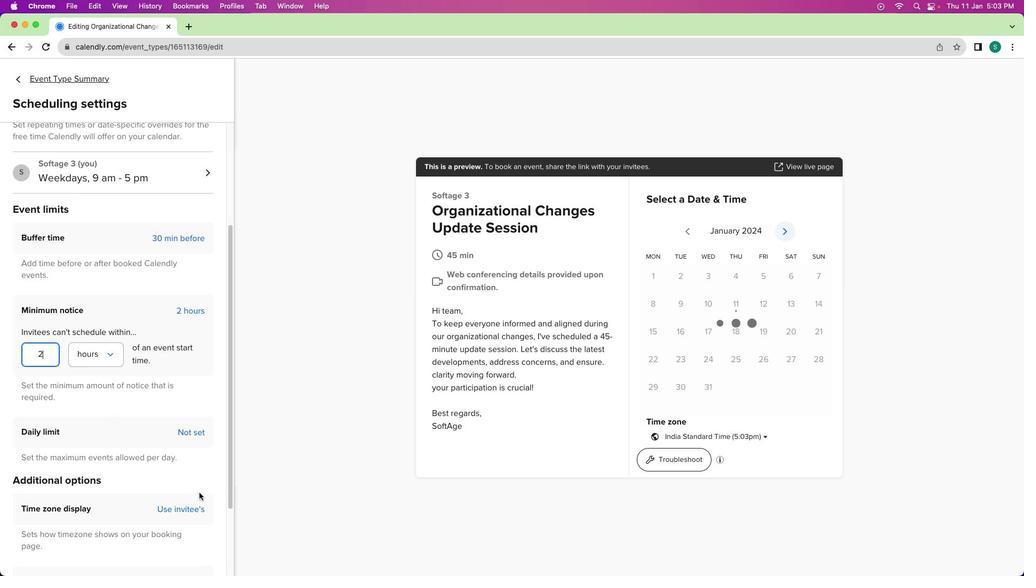 
Action: Mouse moved to (190, 496)
Screenshot: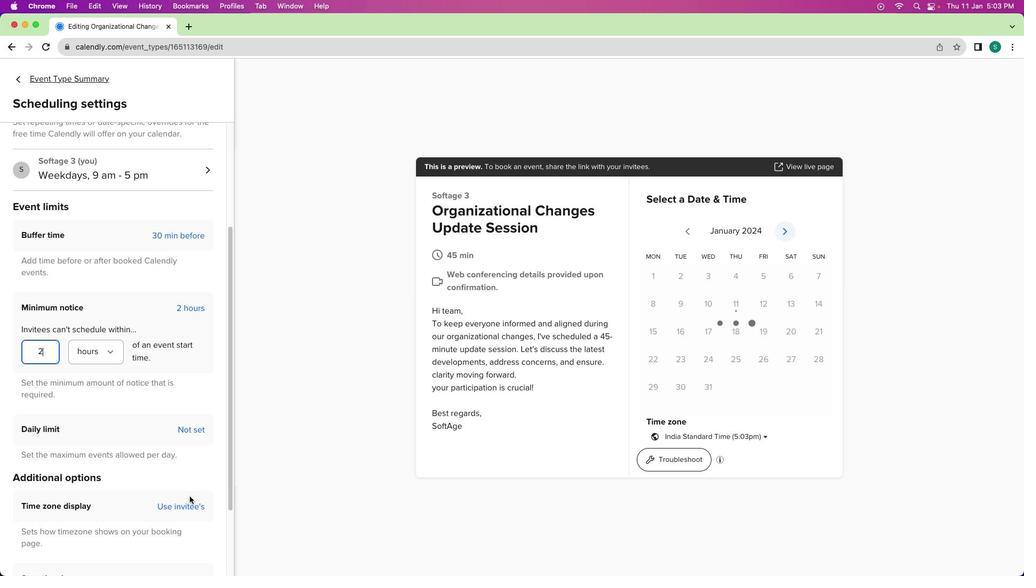 
Action: Mouse scrolled (190, 496) with delta (0, 0)
Screenshot: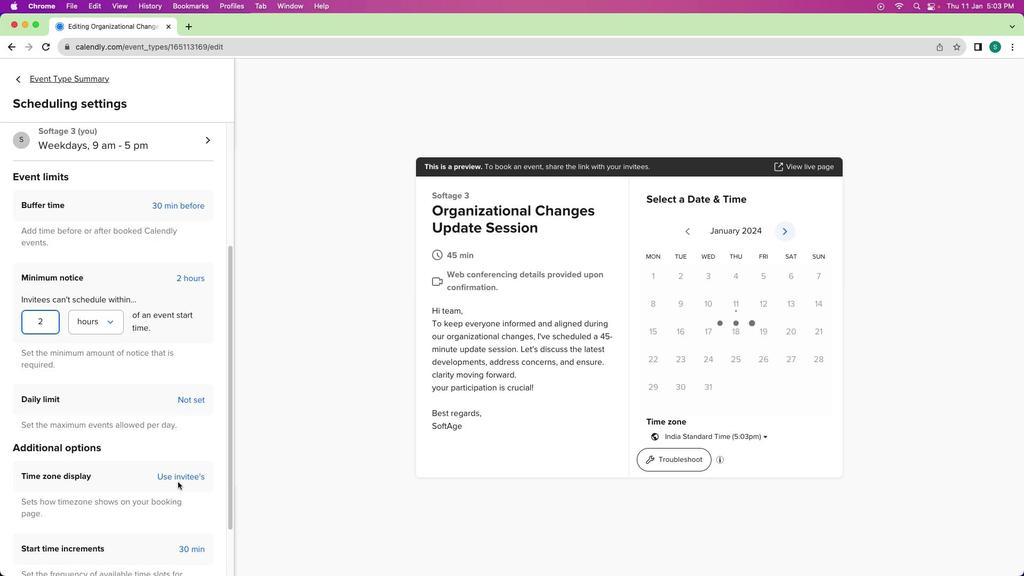 
Action: Mouse moved to (189, 496)
Screenshot: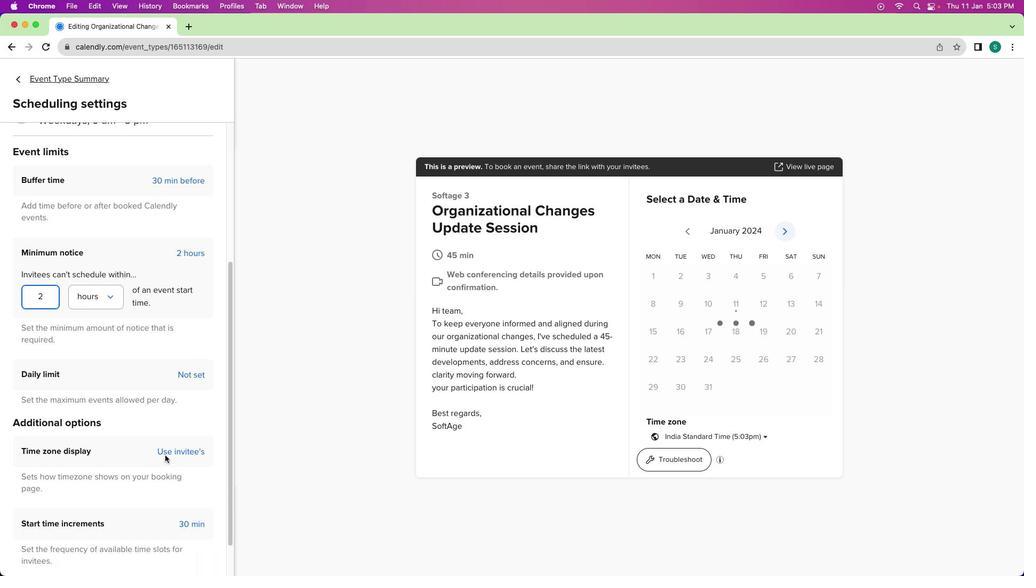 
Action: Mouse scrolled (189, 496) with delta (0, 0)
Screenshot: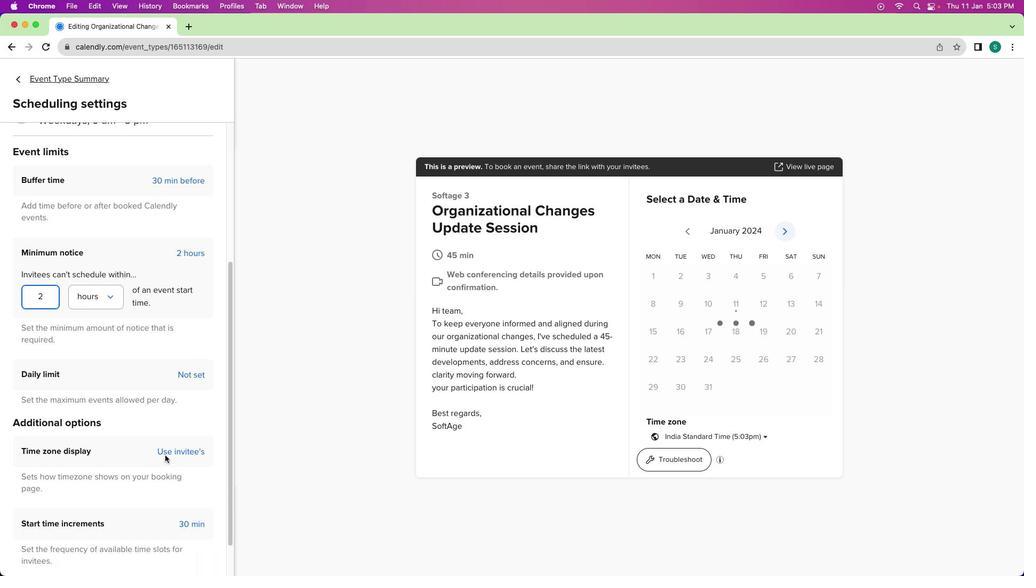 
Action: Mouse moved to (189, 496)
Screenshot: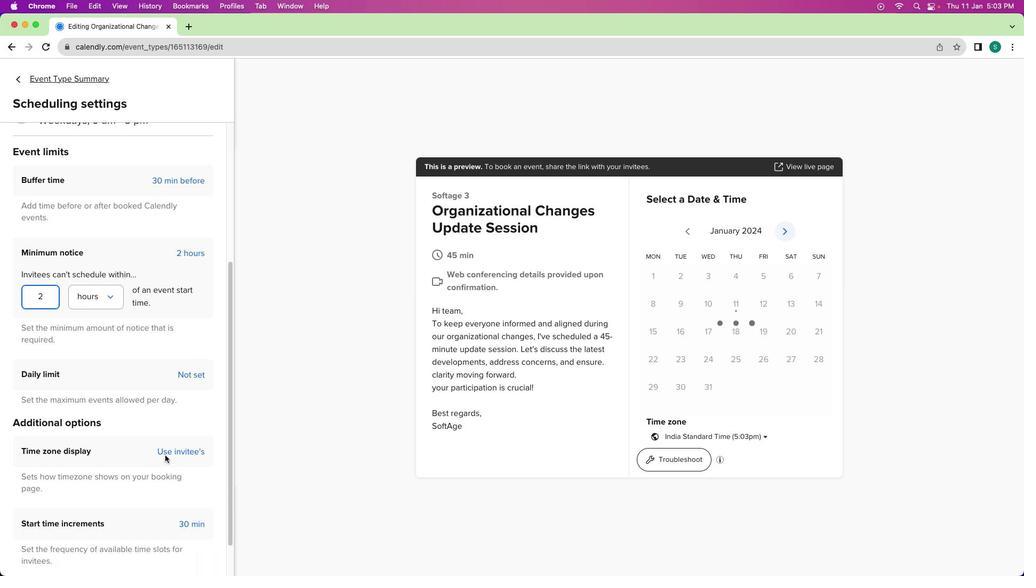 
Action: Mouse scrolled (189, 496) with delta (0, -1)
Screenshot: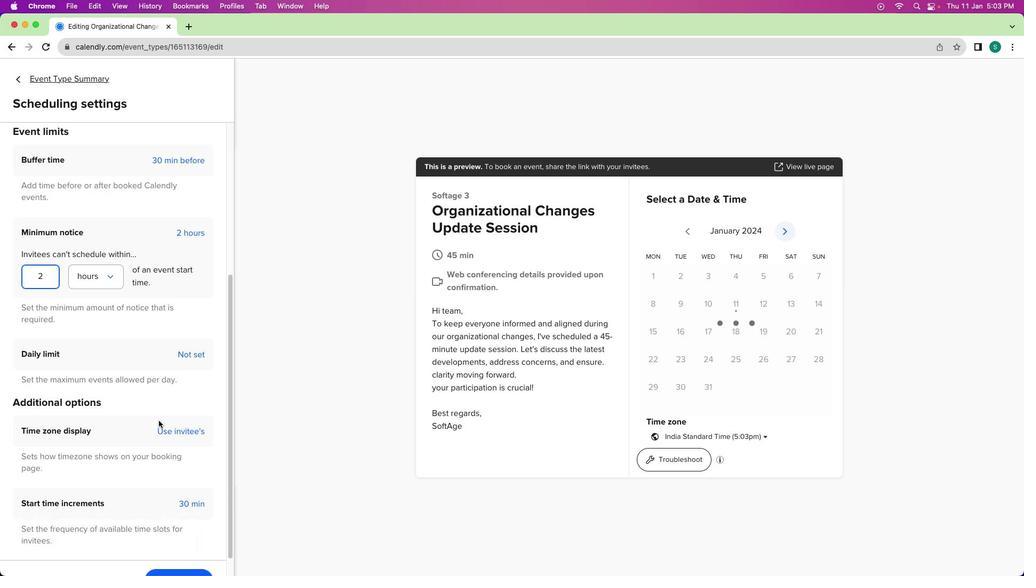 
Action: Mouse moved to (183, 224)
Screenshot: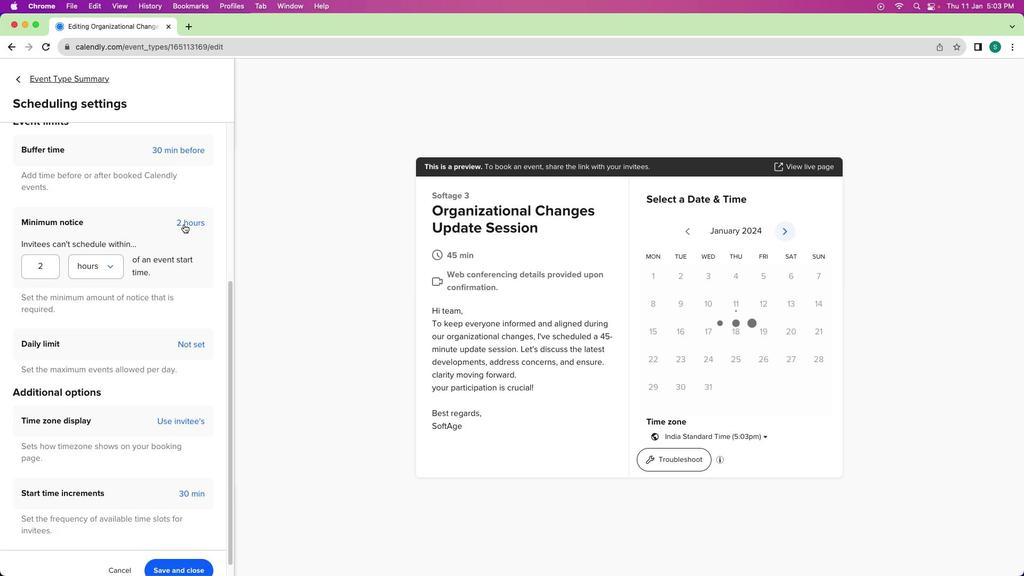 
Action: Mouse pressed left at (183, 224)
Screenshot: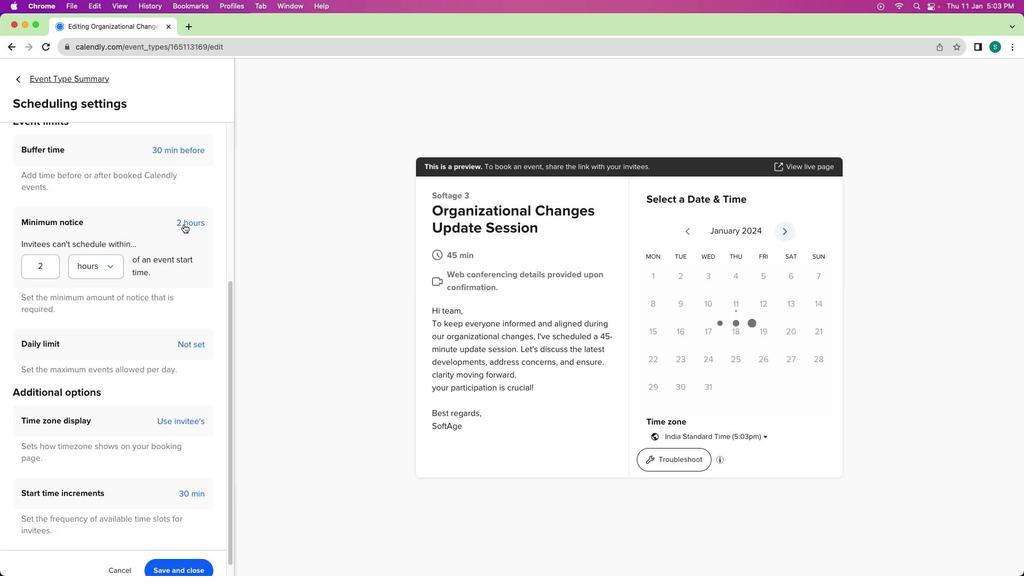 
Action: Mouse moved to (193, 475)
Screenshot: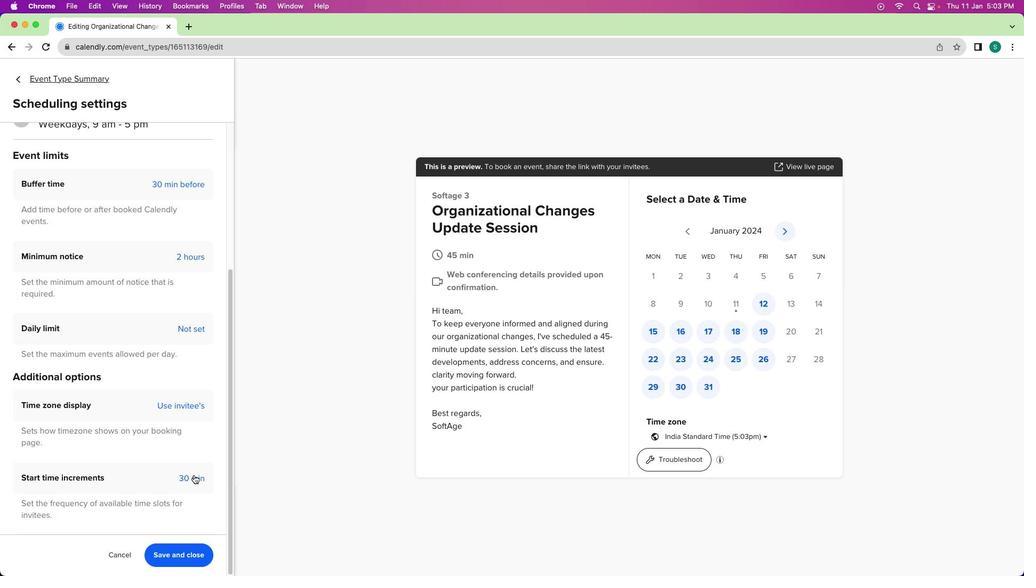 
Action: Mouse pressed left at (193, 475)
Screenshot: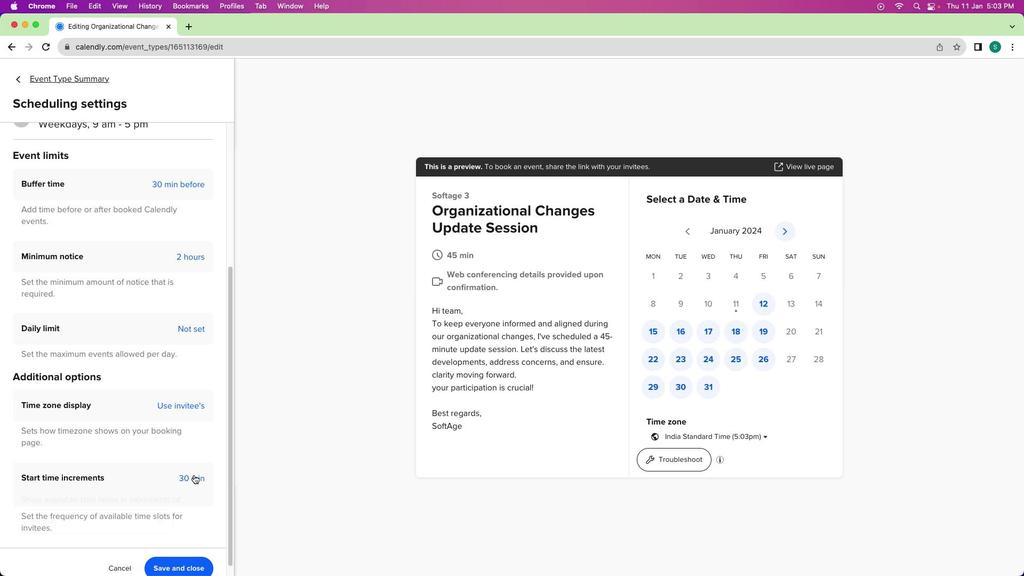 
Action: Mouse moved to (120, 493)
Screenshot: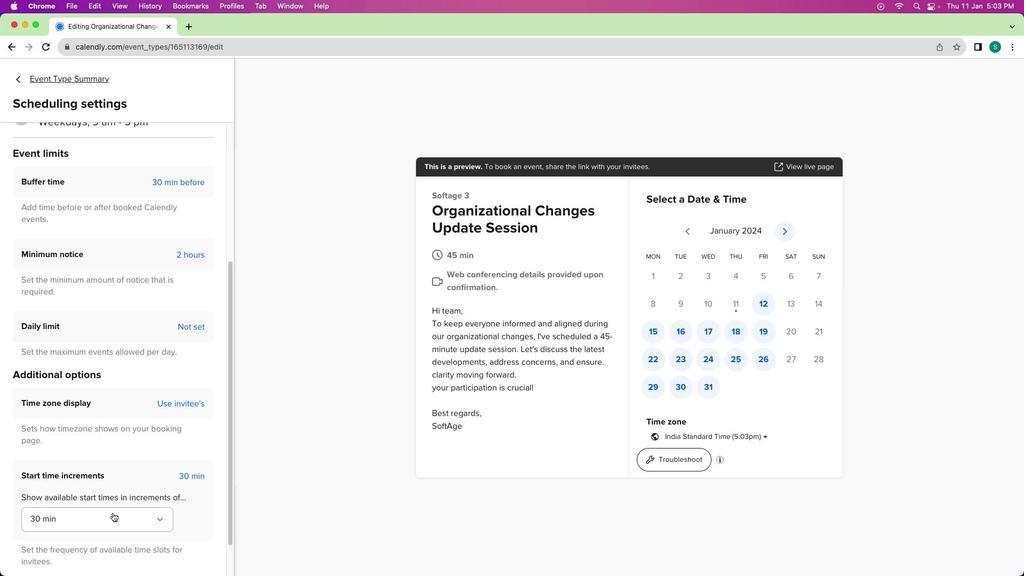 
Action: Mouse scrolled (120, 493) with delta (0, 0)
Screenshot: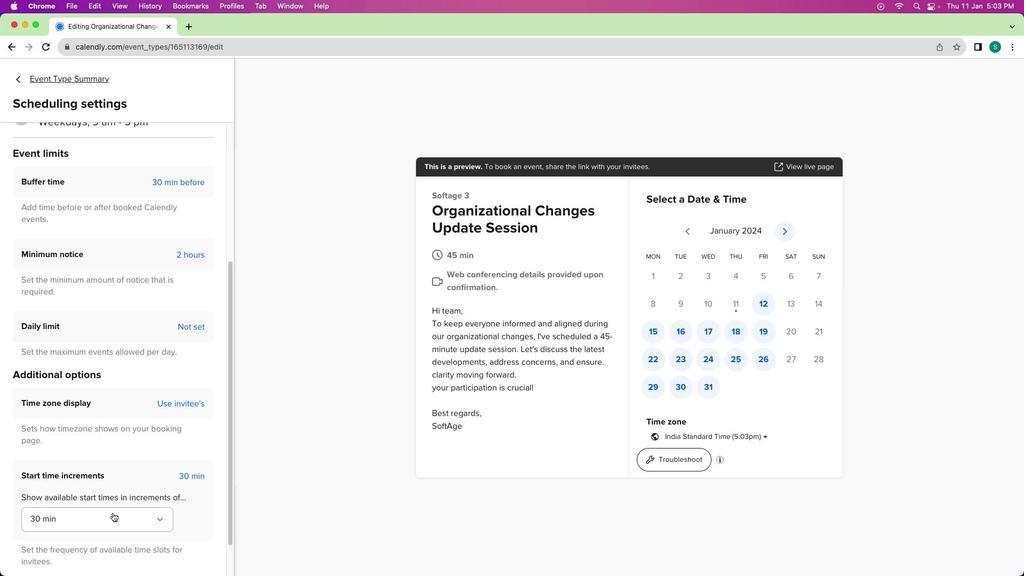 
Action: Mouse moved to (112, 517)
Screenshot: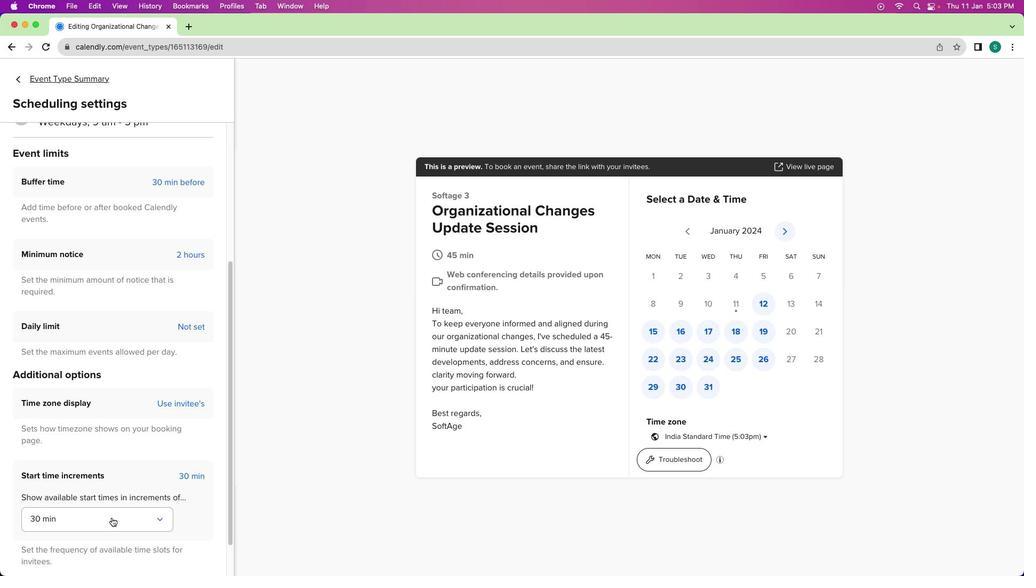 
Action: Mouse pressed left at (112, 517)
Screenshot: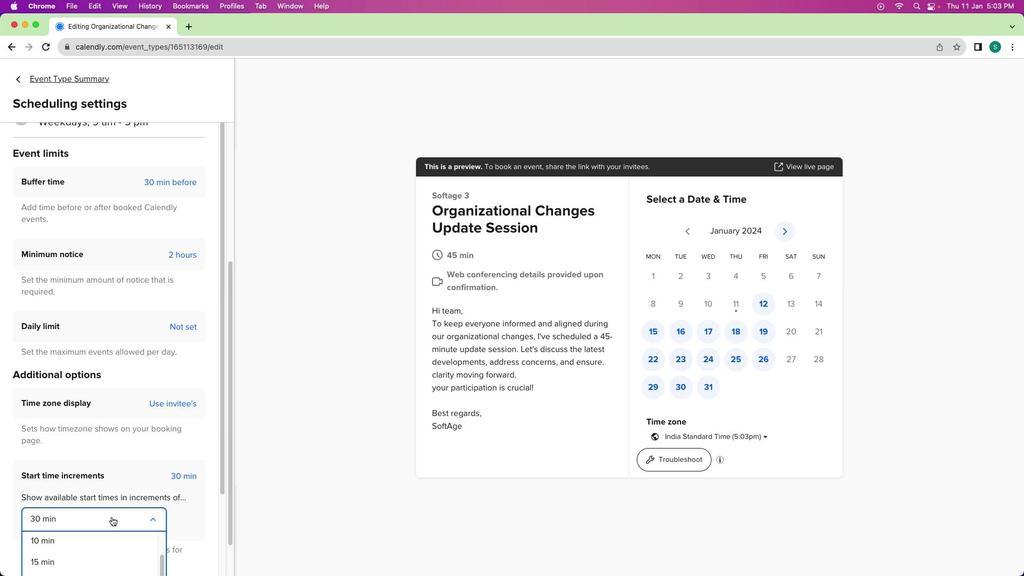 
Action: Mouse moved to (81, 434)
Screenshot: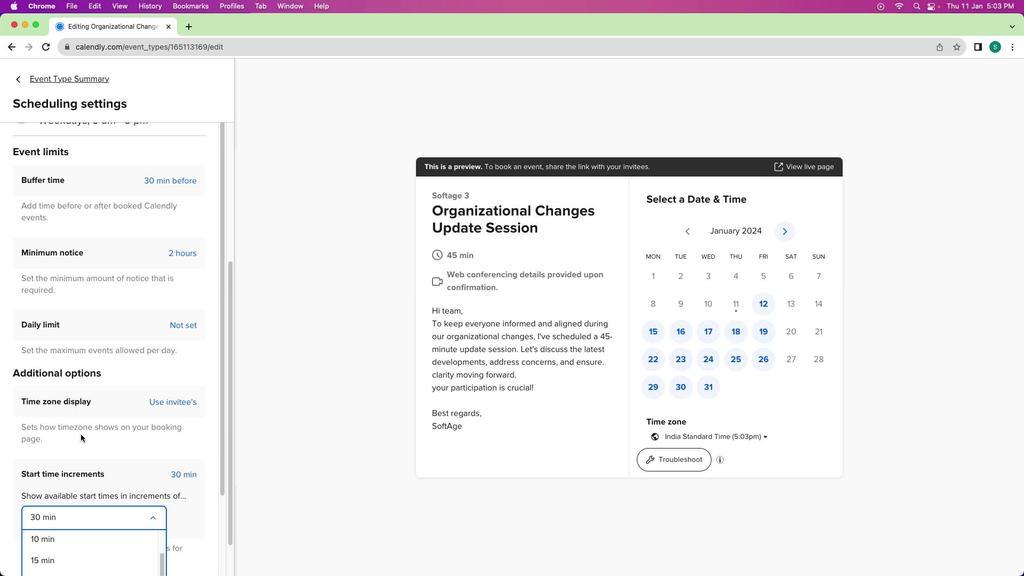 
Action: Mouse scrolled (81, 434) with delta (0, 0)
Screenshot: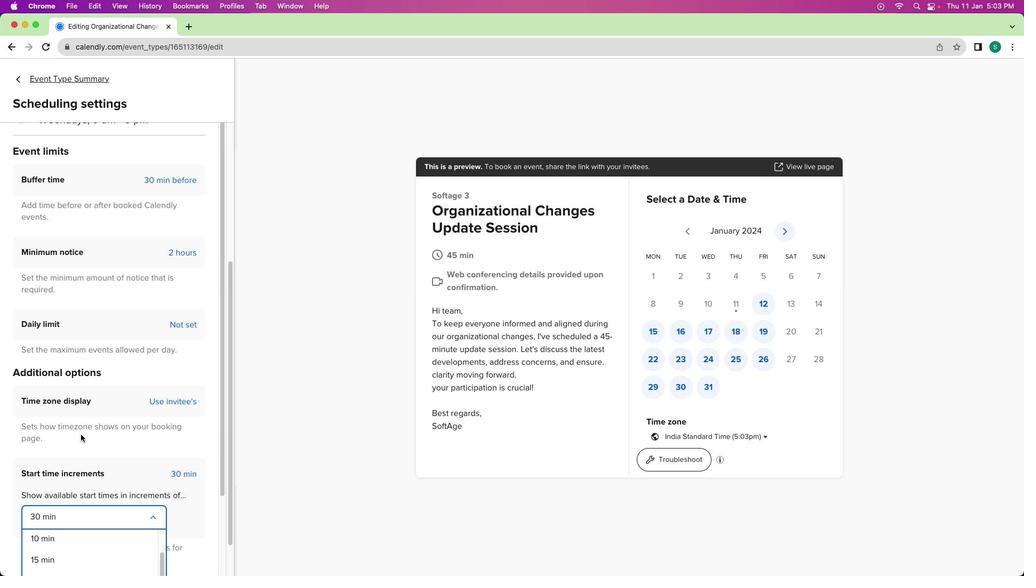 
Action: Mouse scrolled (81, 434) with delta (0, 0)
Screenshot: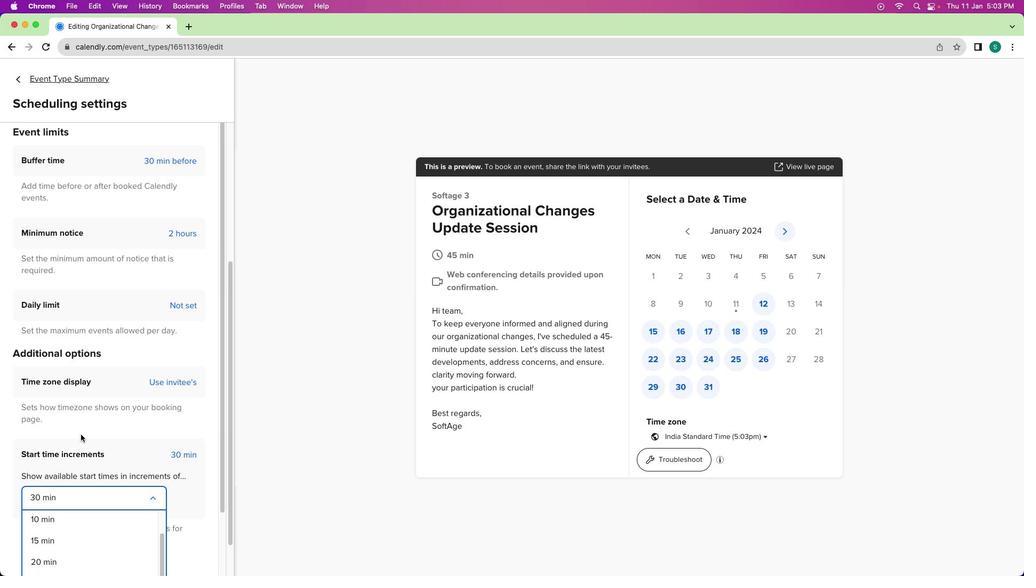 
Action: Mouse scrolled (81, 434) with delta (0, 0)
Screenshot: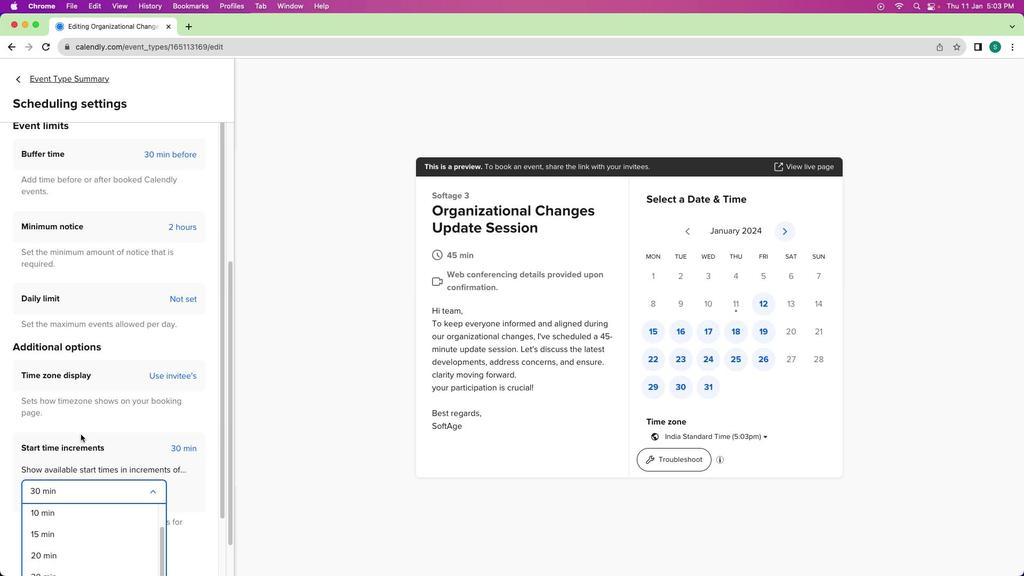 
Action: Mouse scrolled (81, 434) with delta (0, 0)
Screenshot: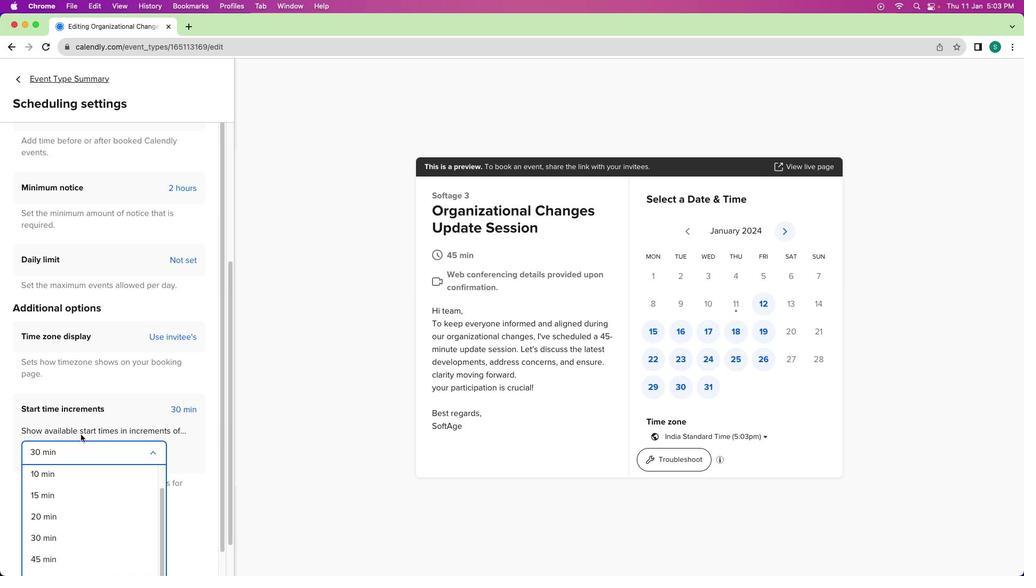 
Action: Mouse scrolled (81, 434) with delta (0, -1)
Screenshot: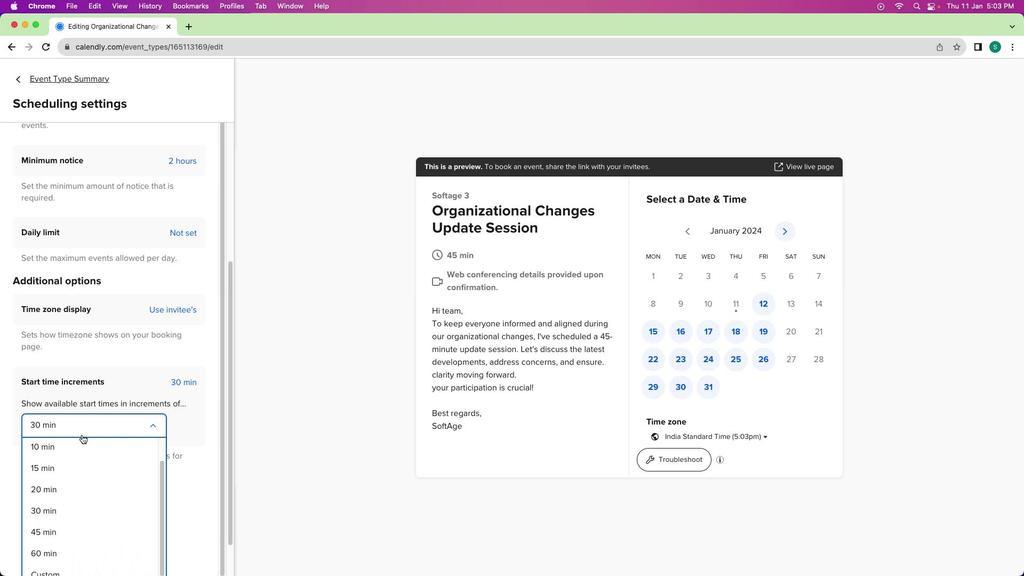 
Action: Mouse moved to (81, 434)
Screenshot: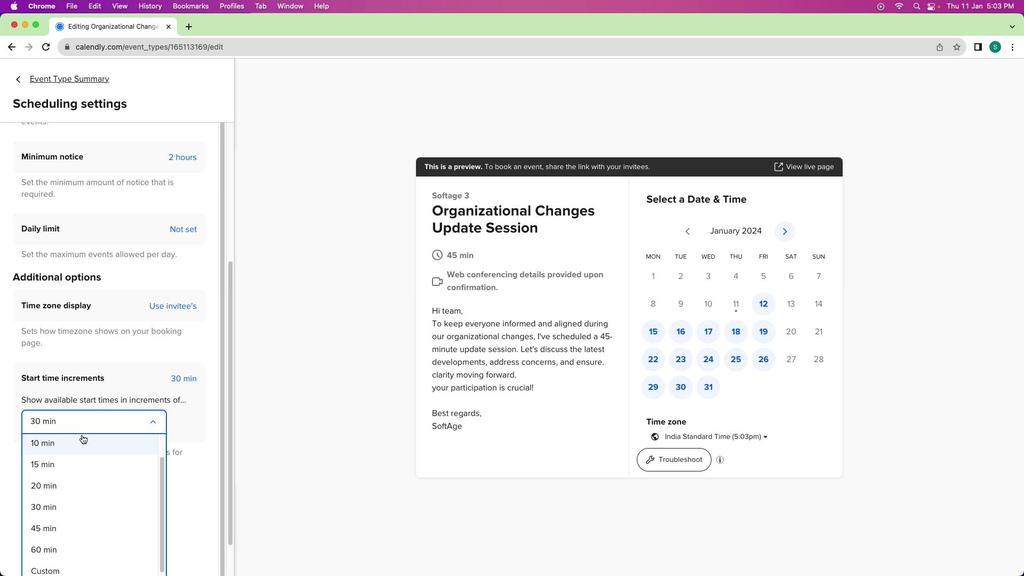 
Action: Mouse scrolled (81, 434) with delta (0, 0)
Screenshot: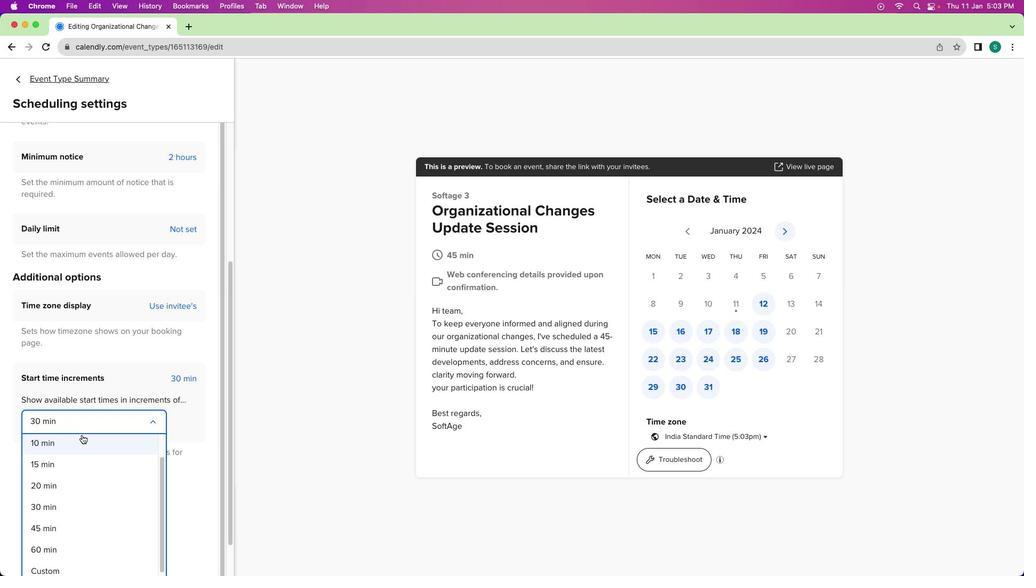 
Action: Mouse scrolled (81, 434) with delta (0, 0)
Screenshot: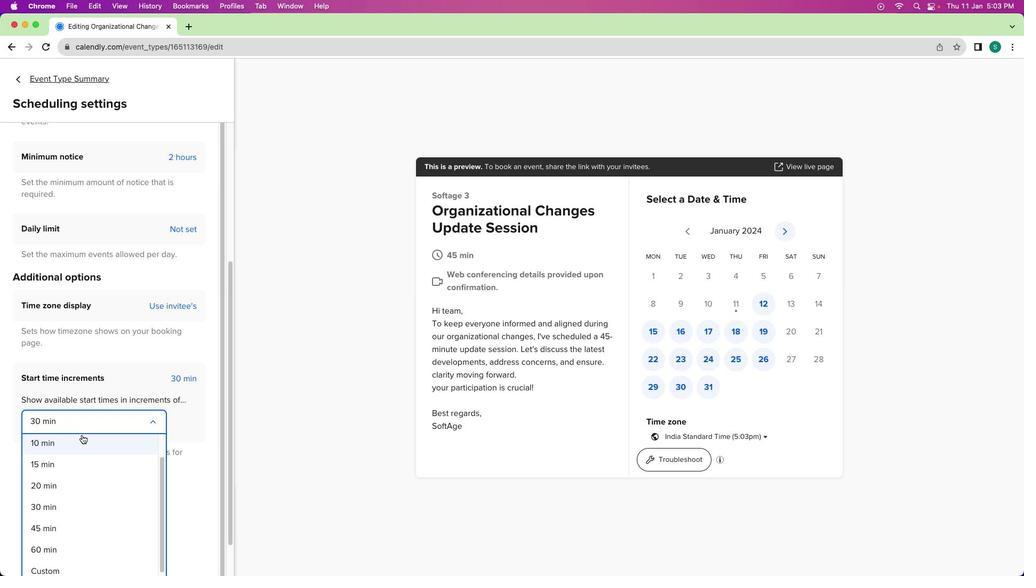 
Action: Mouse scrolled (81, 434) with delta (0, -1)
Screenshot: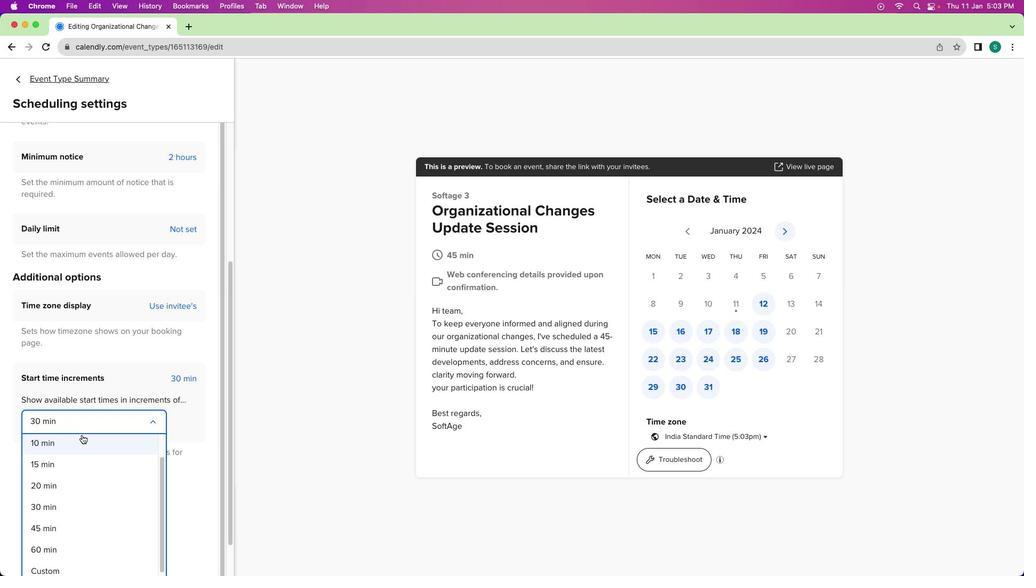 
Action: Mouse moved to (51, 491)
Screenshot: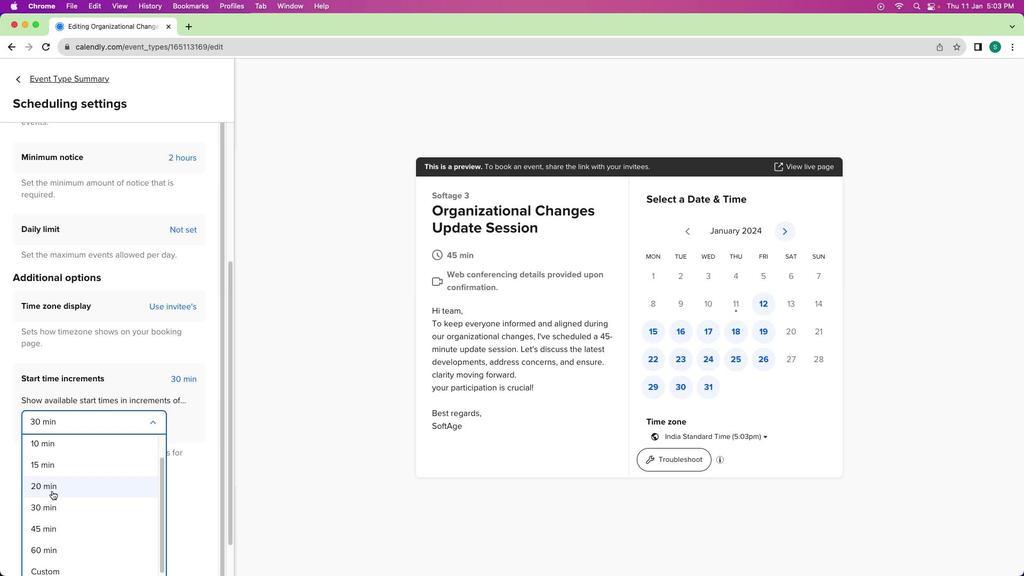 
Action: Mouse pressed left at (51, 491)
Screenshot: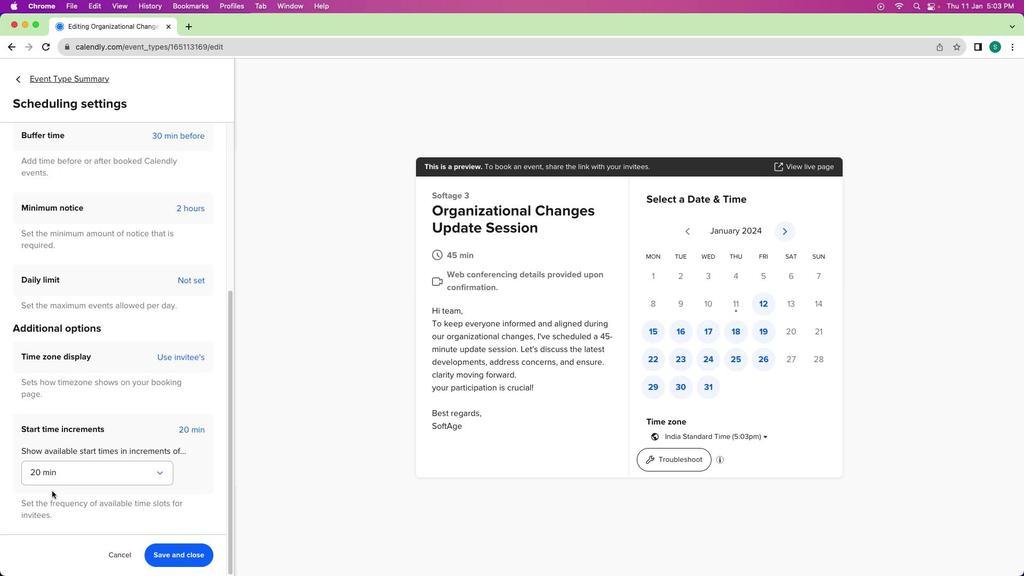 
Action: Mouse moved to (68, 465)
Screenshot: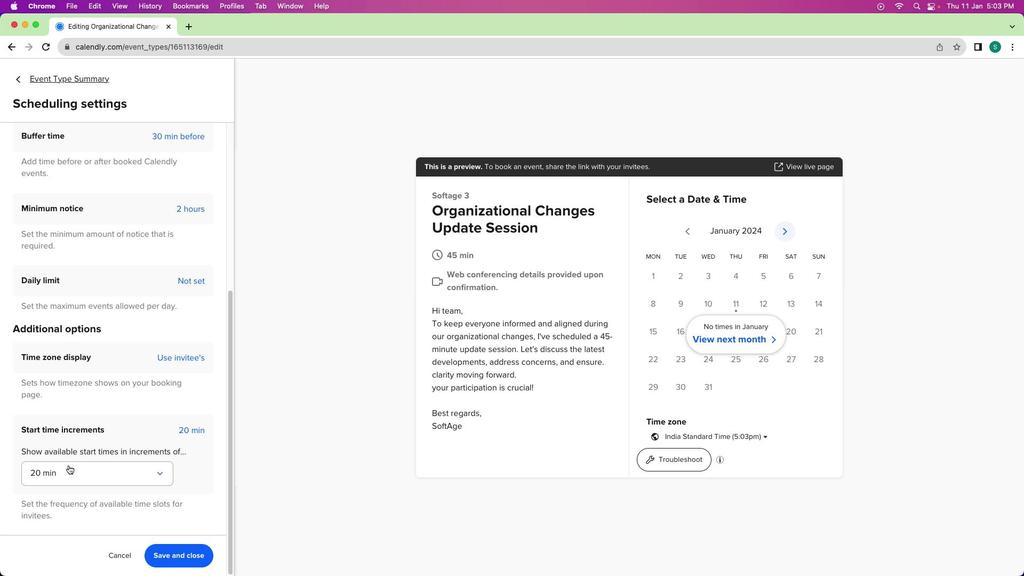 
Action: Mouse scrolled (68, 465) with delta (0, 0)
Screenshot: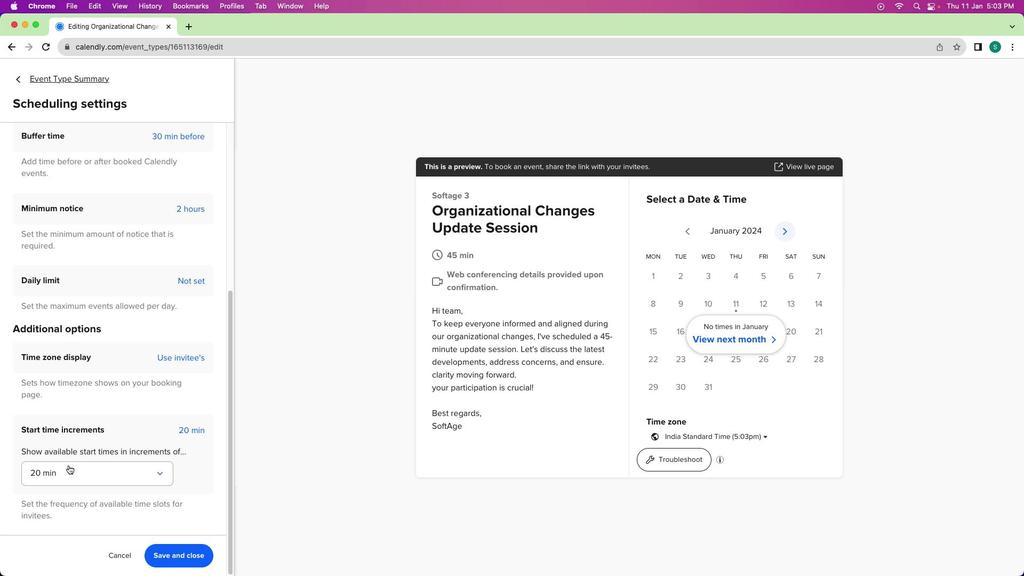 
Action: Mouse scrolled (68, 465) with delta (0, 0)
Screenshot: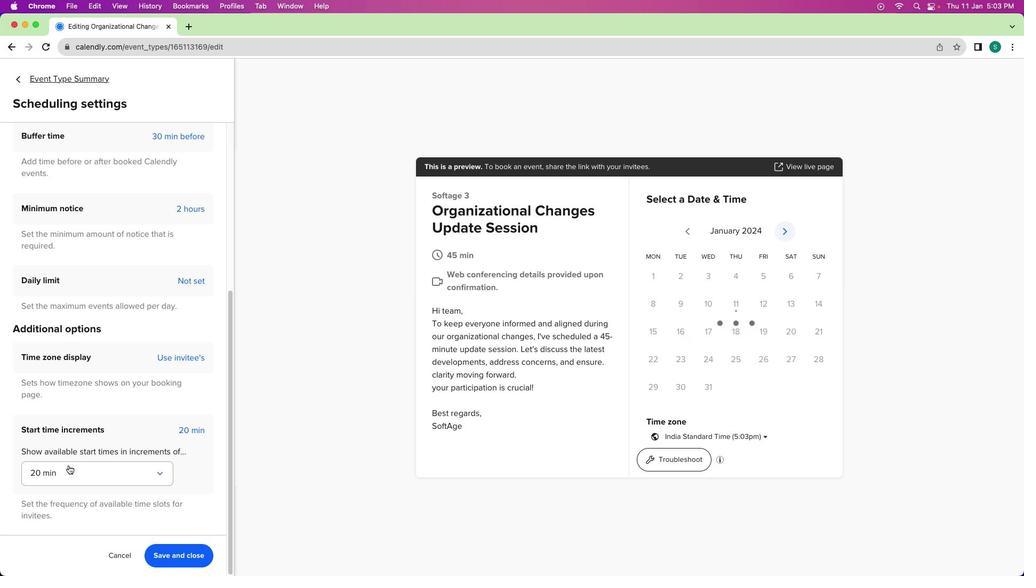 
Action: Mouse scrolled (68, 465) with delta (0, -1)
Screenshot: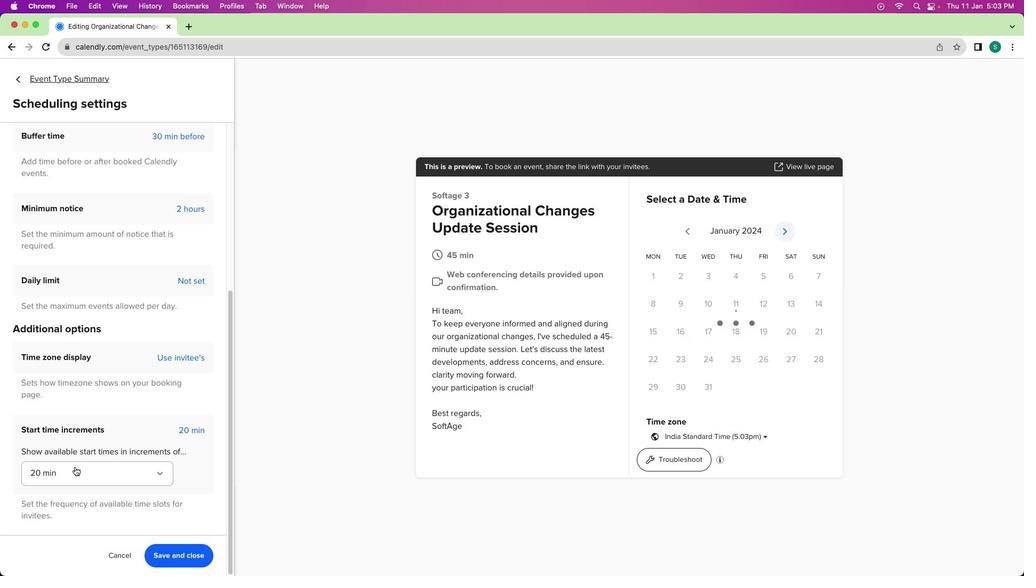 
Action: Mouse scrolled (68, 465) with delta (0, -2)
Screenshot: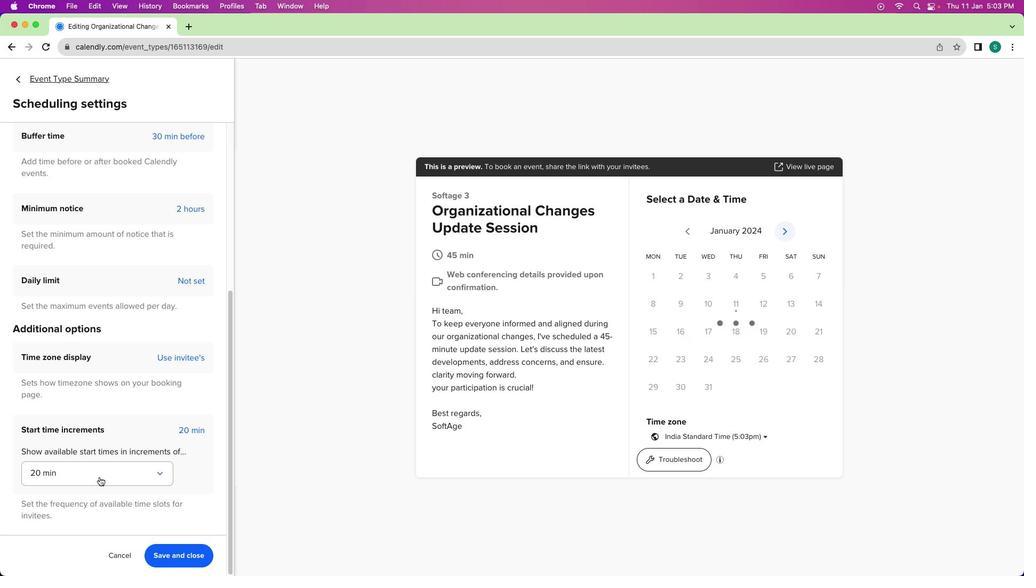 
Action: Mouse moved to (190, 556)
Screenshot: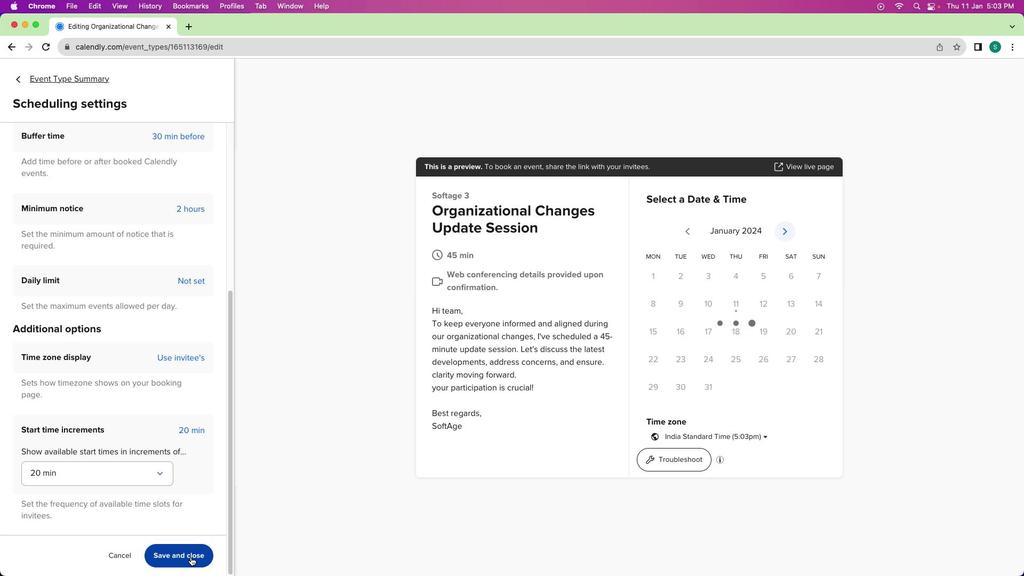 
Action: Mouse pressed left at (190, 556)
Screenshot: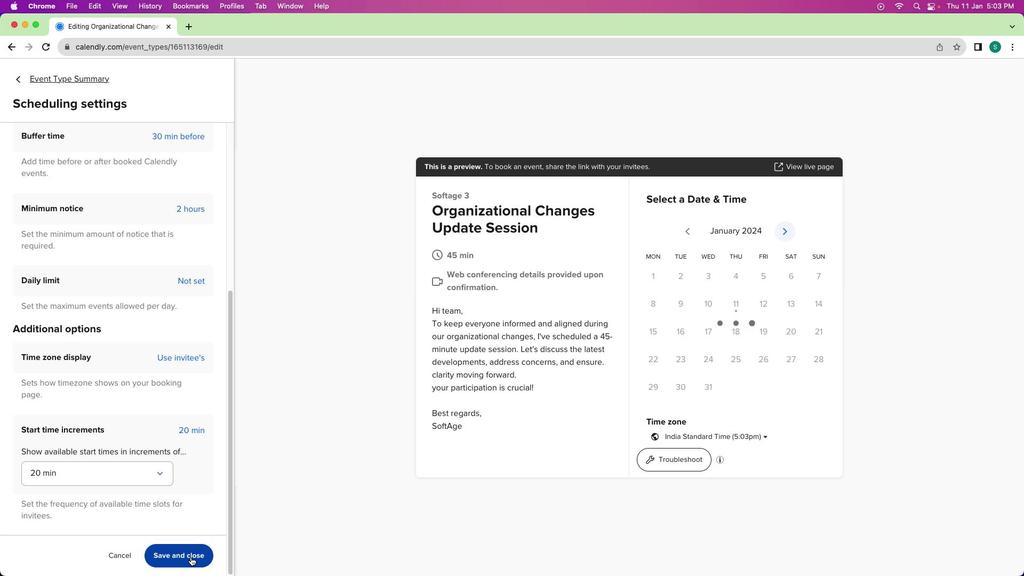 
Action: Mouse moved to (46, 73)
Screenshot: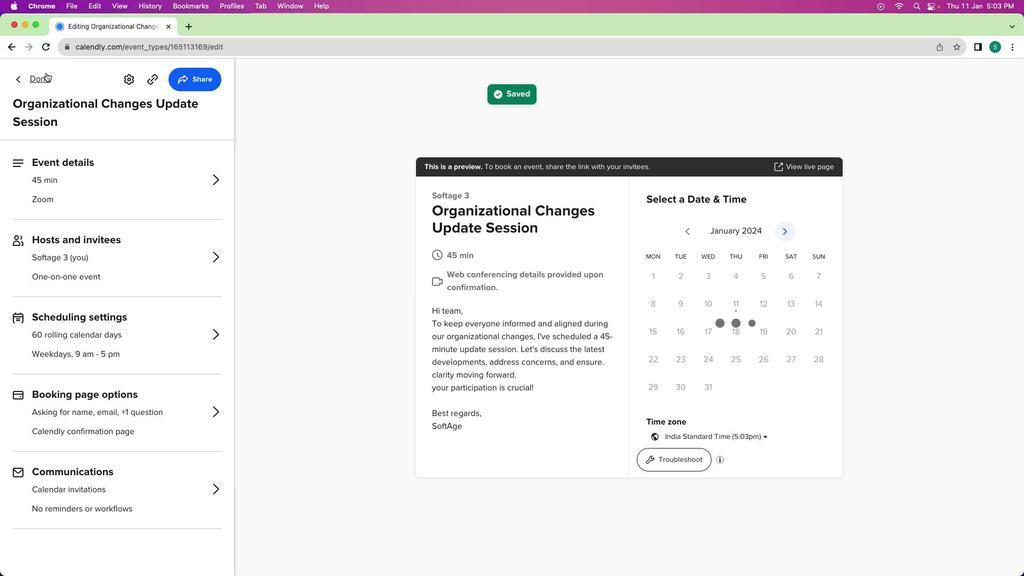 
Action: Mouse pressed left at (46, 73)
Screenshot: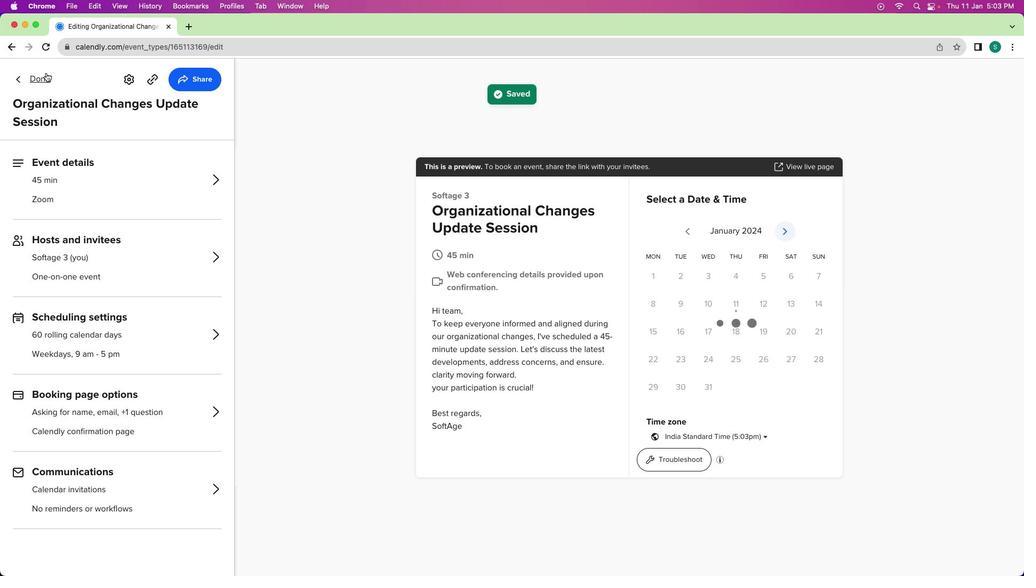 
Action: Mouse moved to (389, 307)
Screenshot: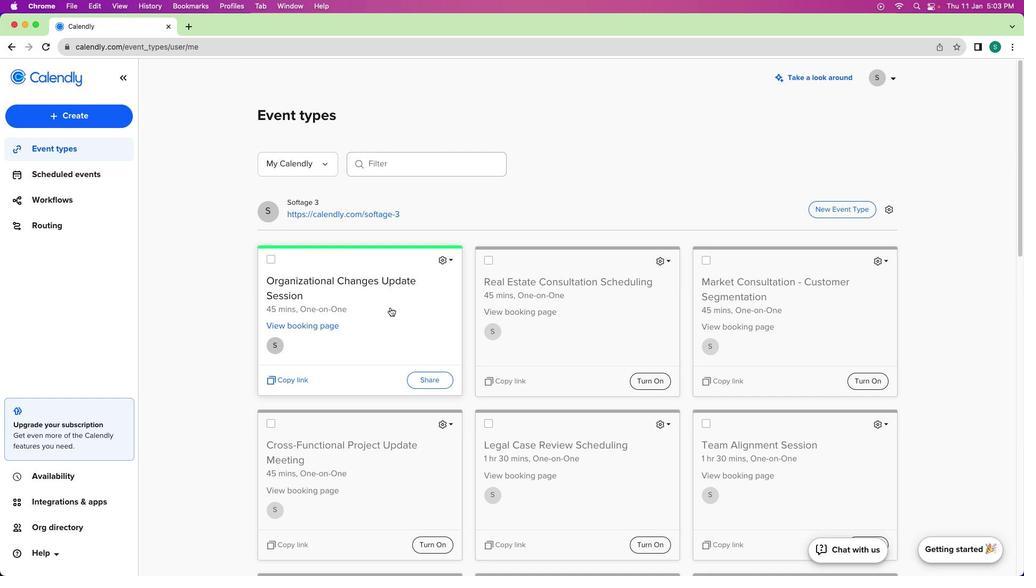 
